 Task: Create a blank project BeaconTech with privacy Public and default view as List and in the team Taskers . Create three sections in the project as To-Do, Doing and Done
Action: Mouse moved to (77, 257)
Screenshot: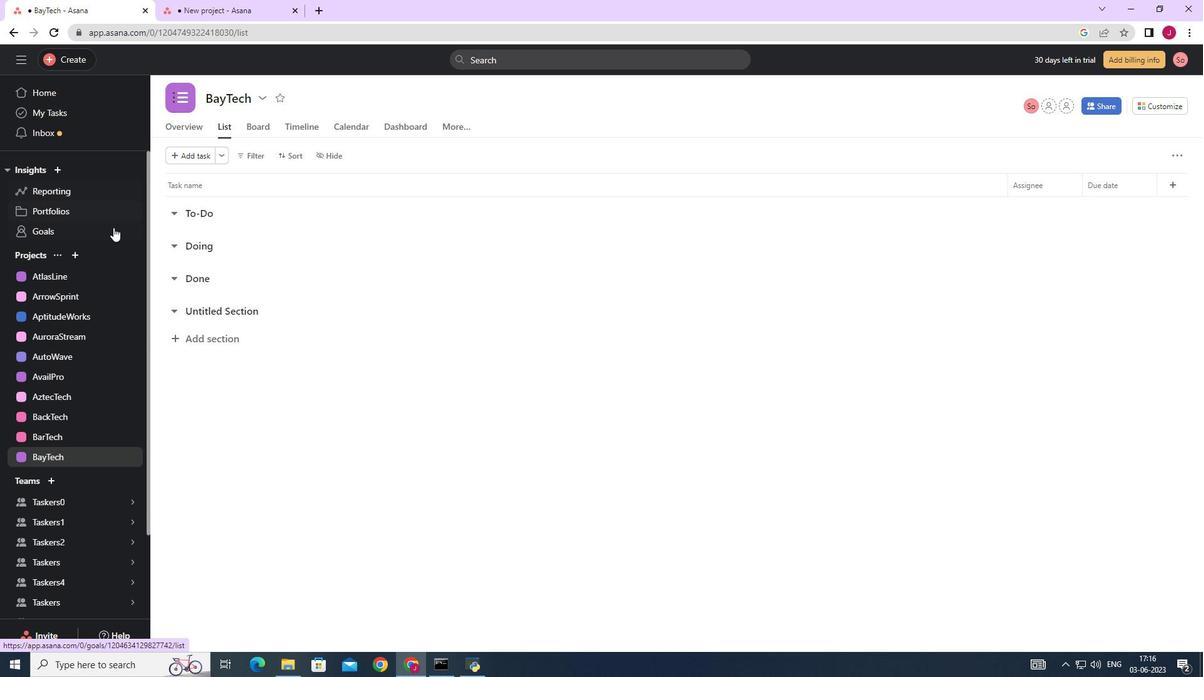 
Action: Mouse pressed left at (77, 257)
Screenshot: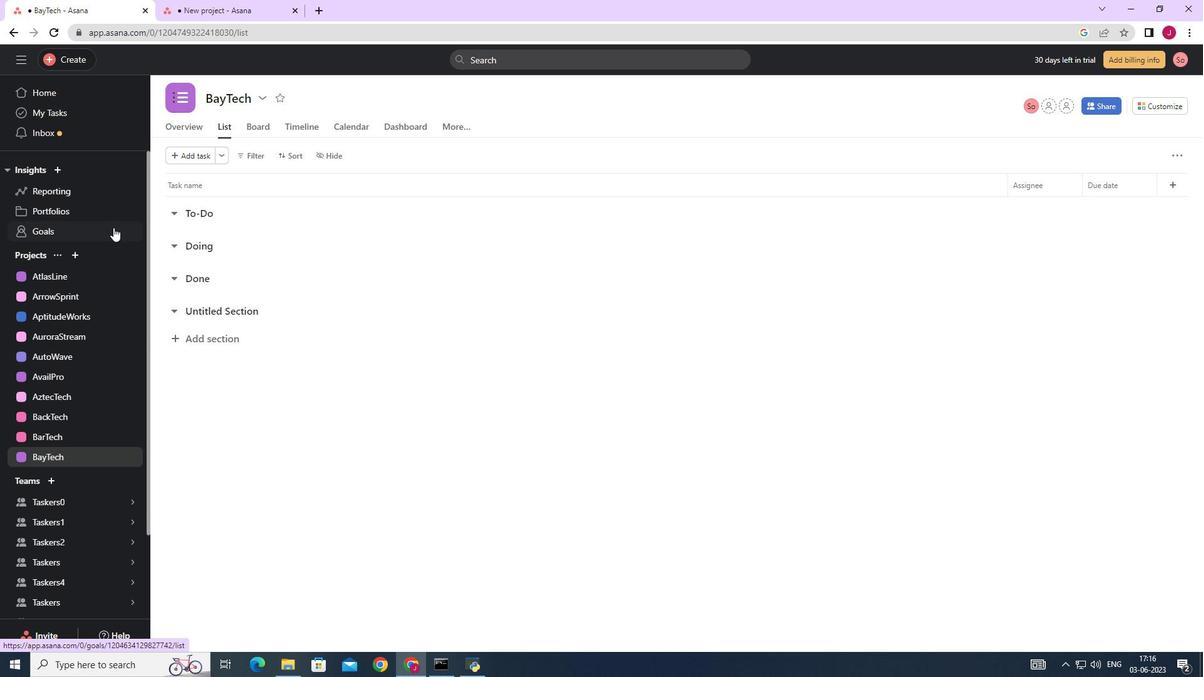 
Action: Mouse moved to (139, 278)
Screenshot: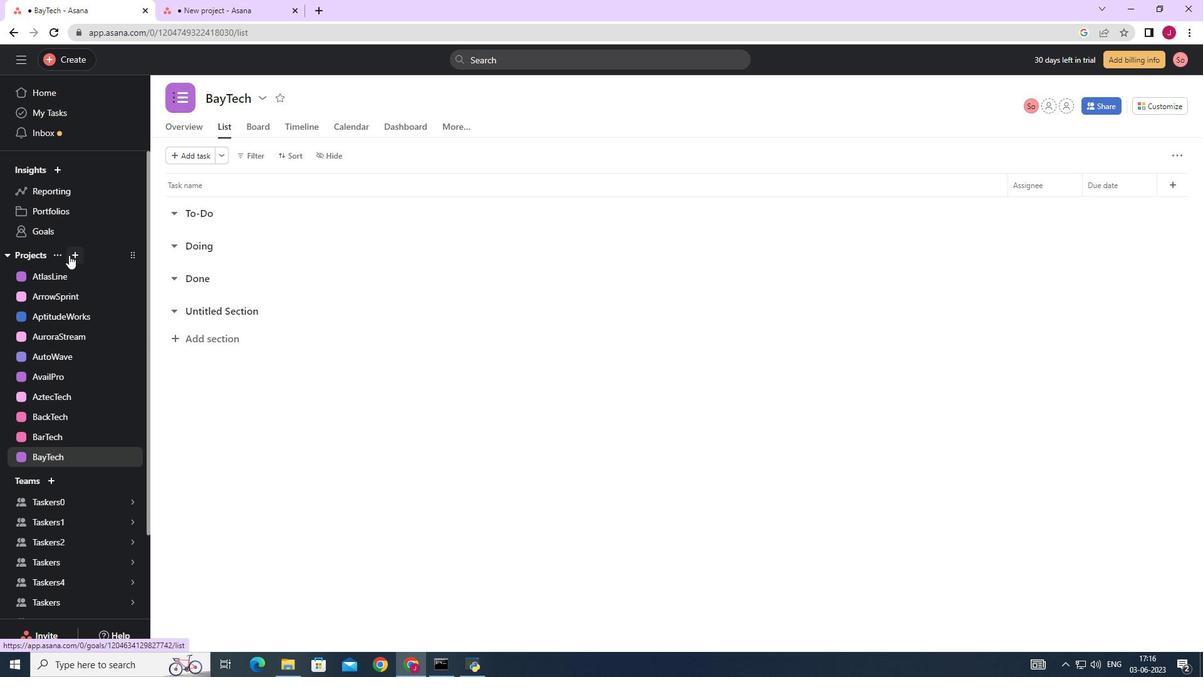 
Action: Mouse pressed left at (139, 278)
Screenshot: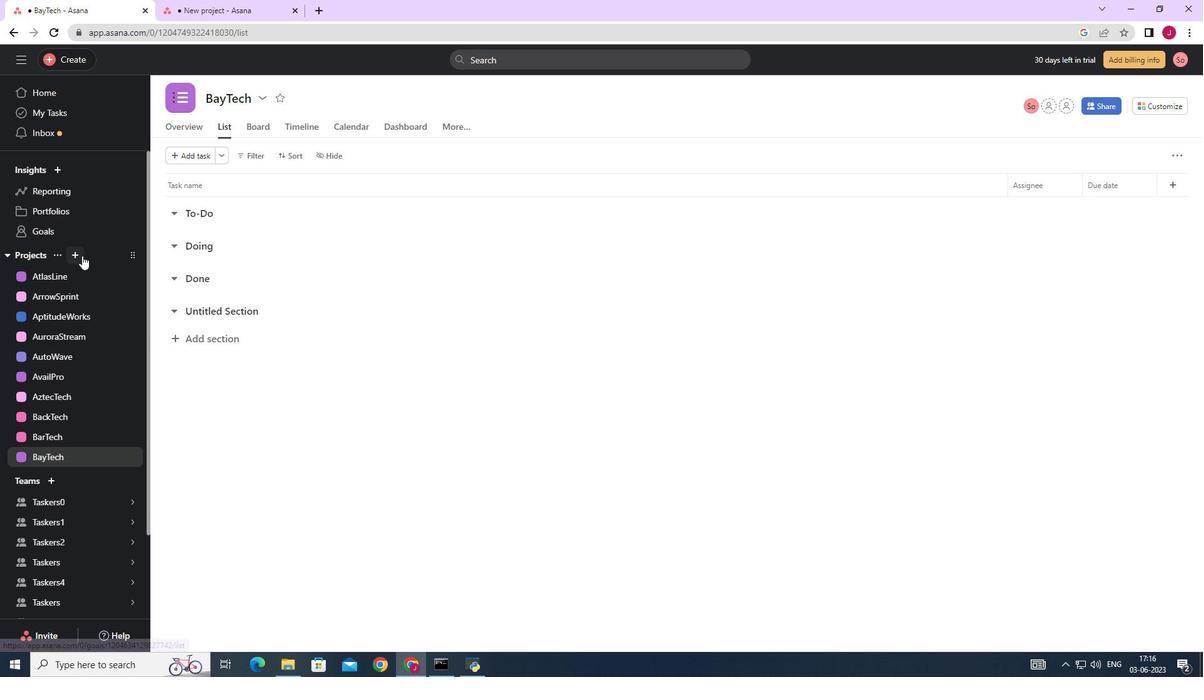 
Action: Mouse moved to (504, 251)
Screenshot: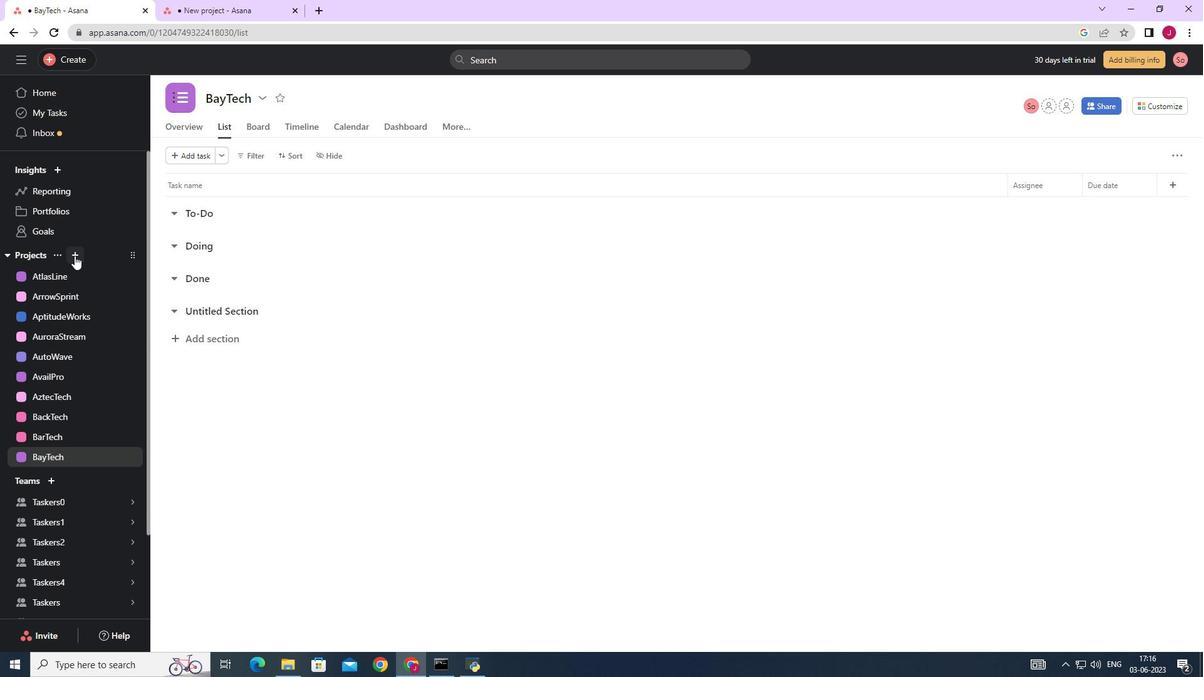 
Action: Mouse pressed left at (504, 251)
Screenshot: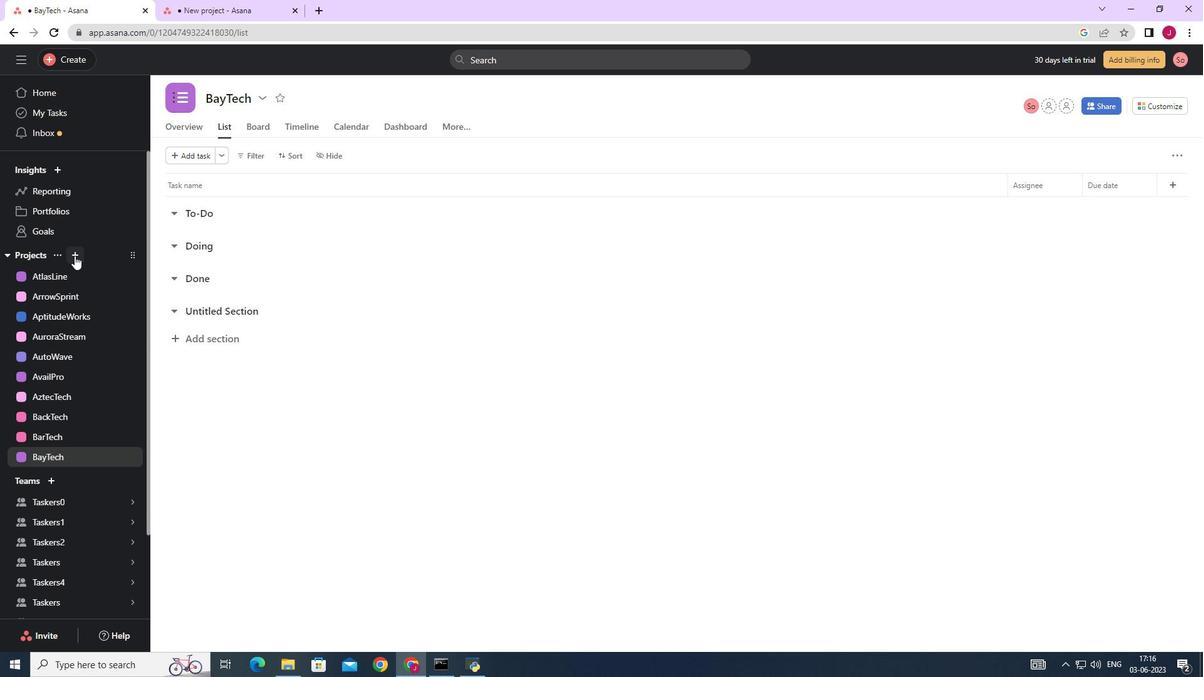 
Action: Mouse moved to (267, 160)
Screenshot: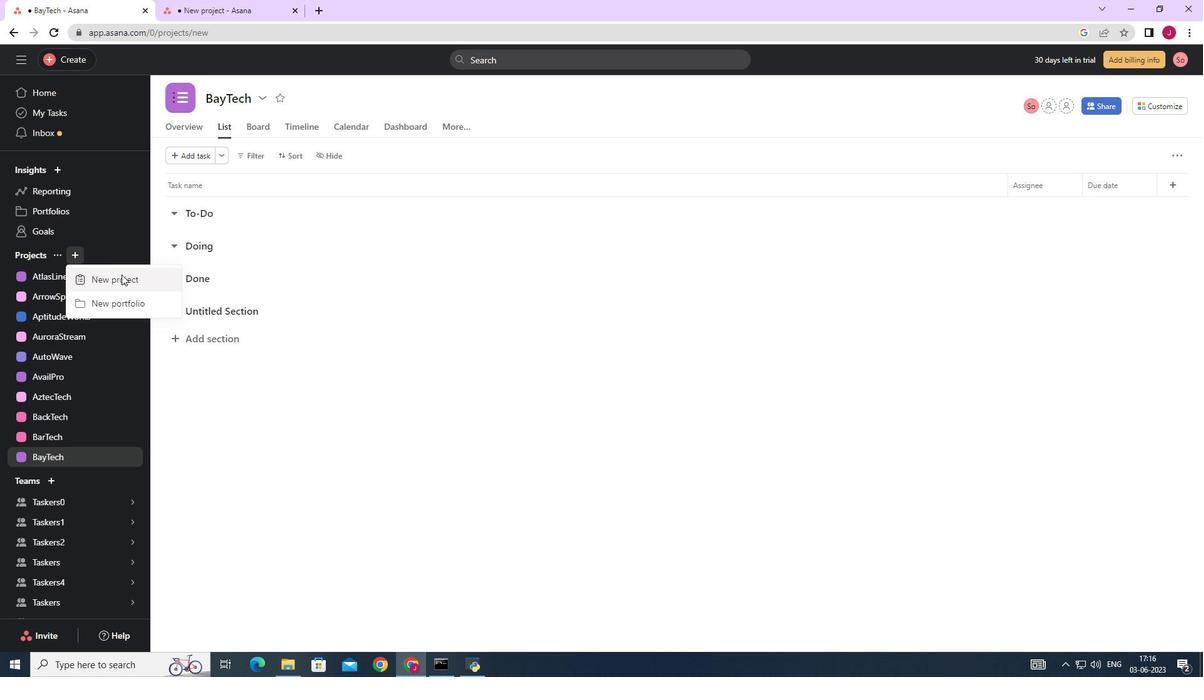 
Action: Key pressed <Key.caps_lock>B<Key.caps_lock>eacon<Key.caps_lock>R<Key.backspace><Key.caps_lock>tech
Screenshot: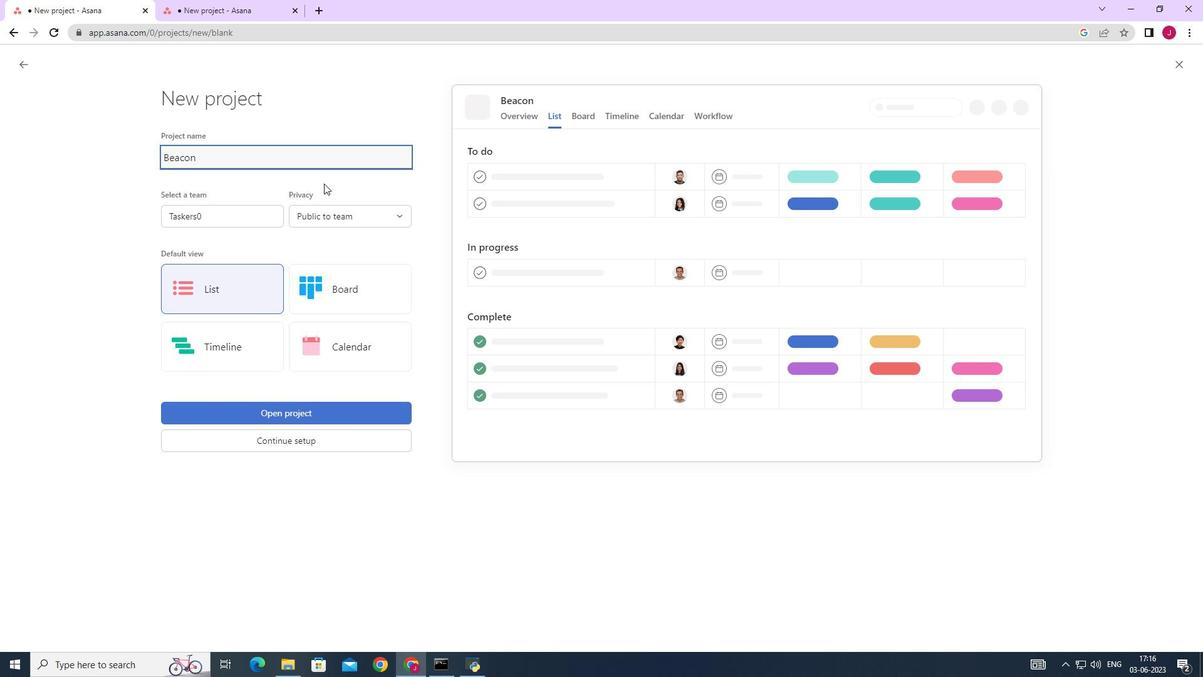 
Action: Mouse moved to (206, 215)
Screenshot: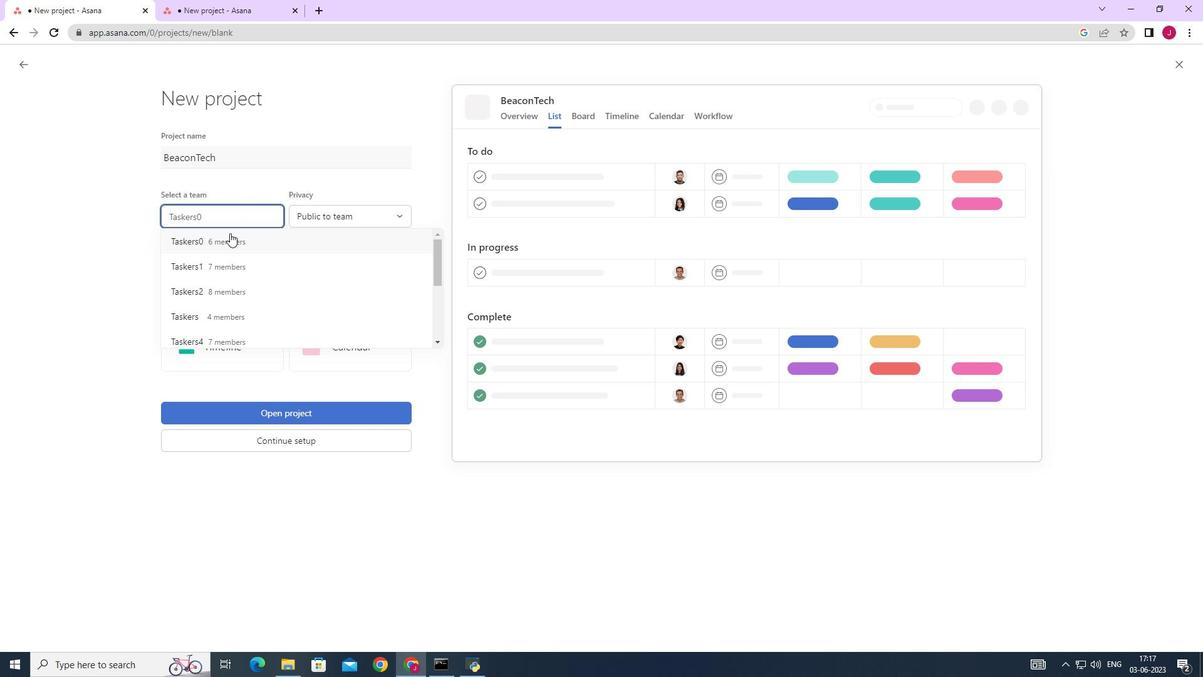 
Action: Mouse pressed left at (206, 215)
Screenshot: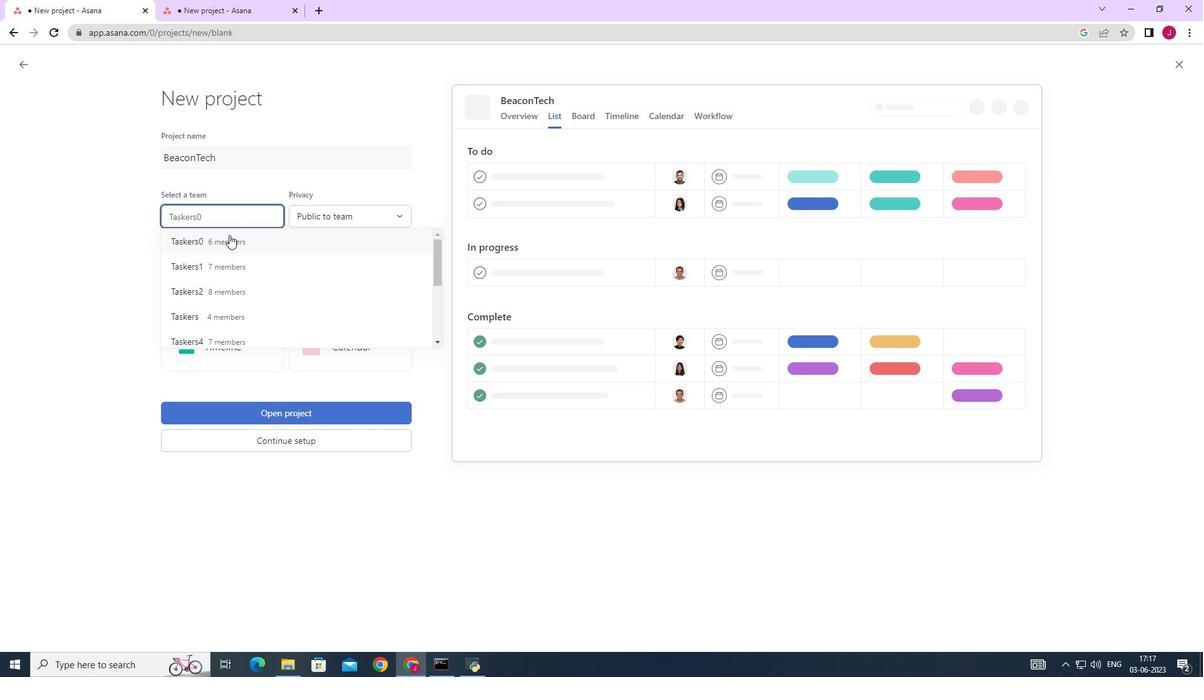 
Action: Mouse moved to (279, 305)
Screenshot: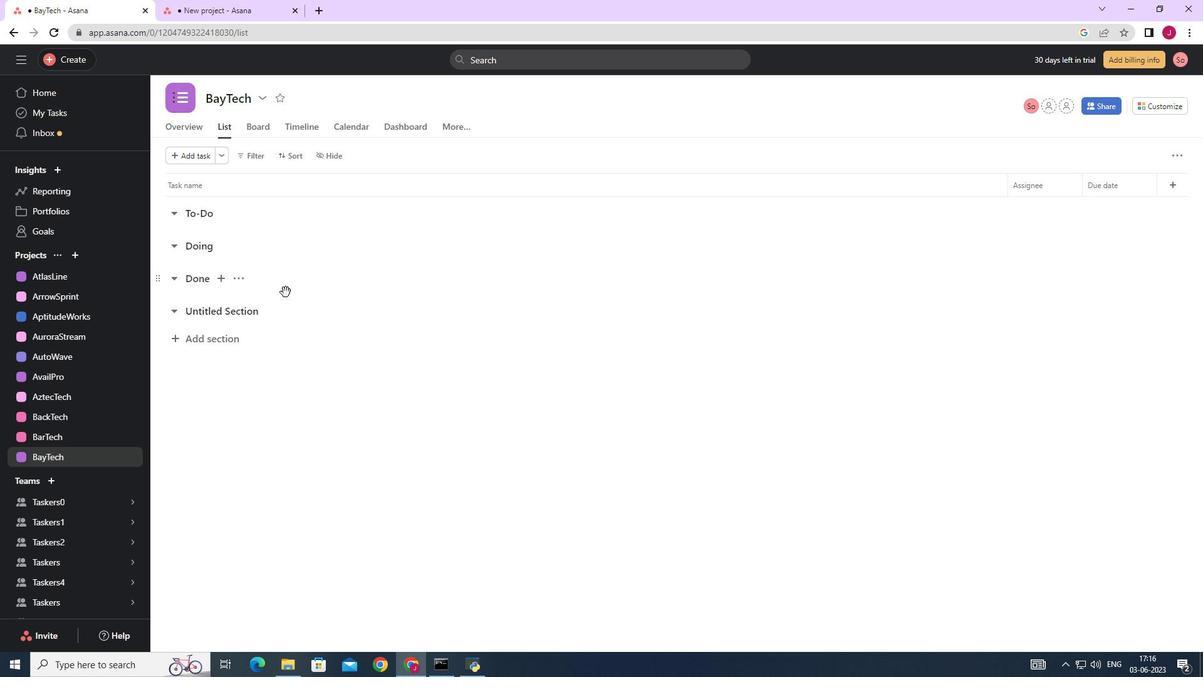 
Action: Mouse scrolled (279, 306) with delta (0, 0)
Screenshot: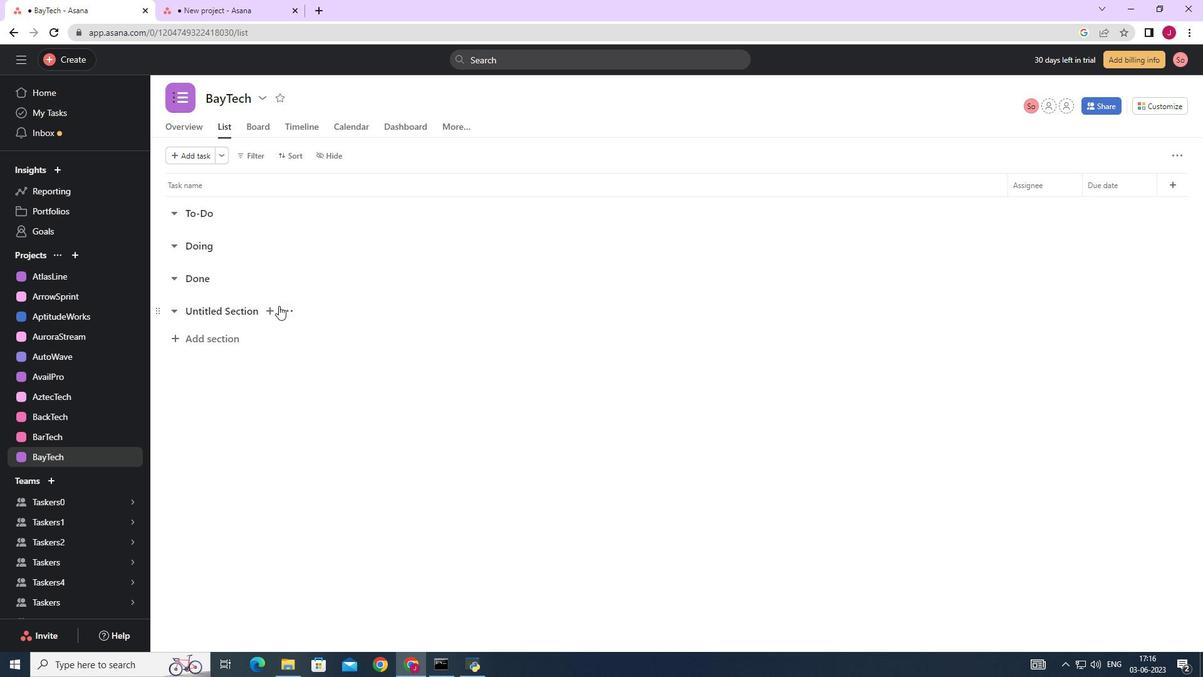 
Action: Mouse scrolled (279, 306) with delta (0, 0)
Screenshot: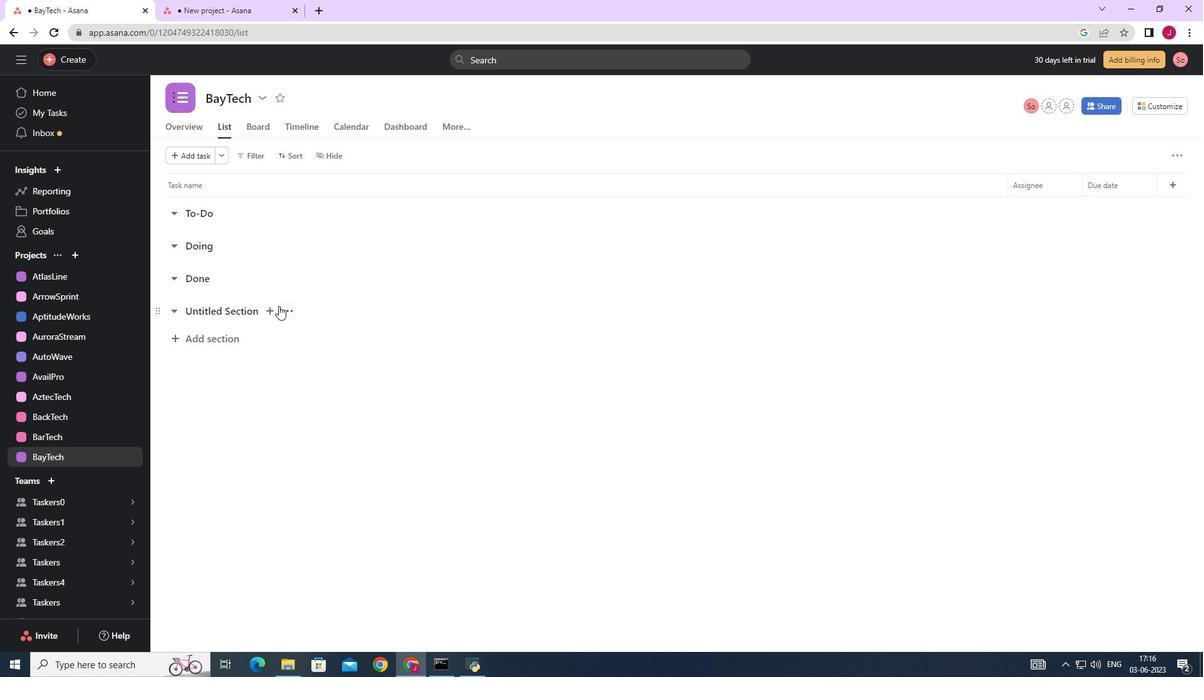 
Action: Mouse moved to (84, 255)
Screenshot: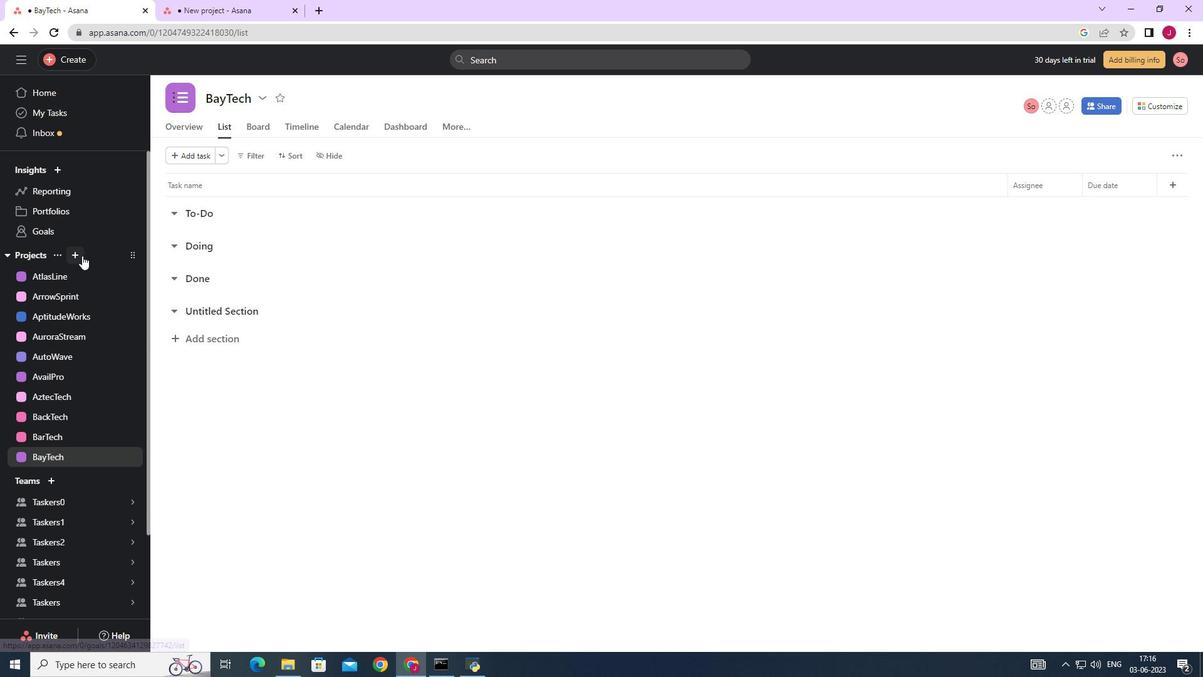 
Action: Mouse pressed left at (84, 255)
Screenshot: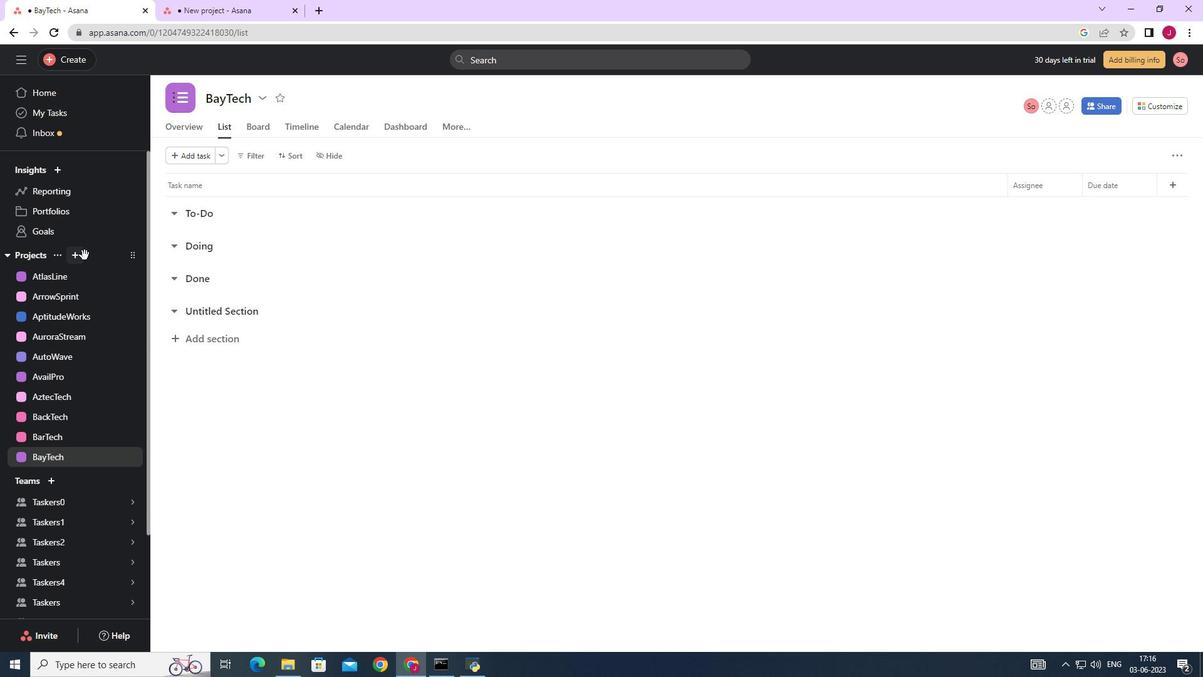 
Action: Mouse moved to (74, 255)
Screenshot: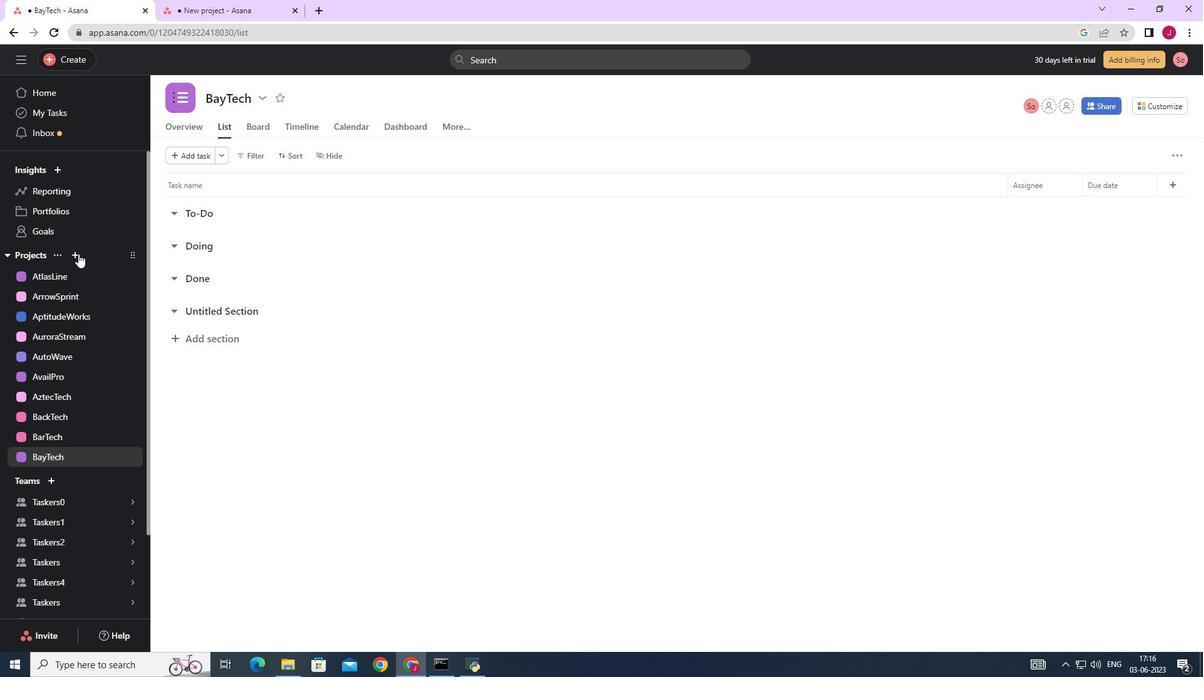 
Action: Mouse pressed left at (74, 255)
Screenshot: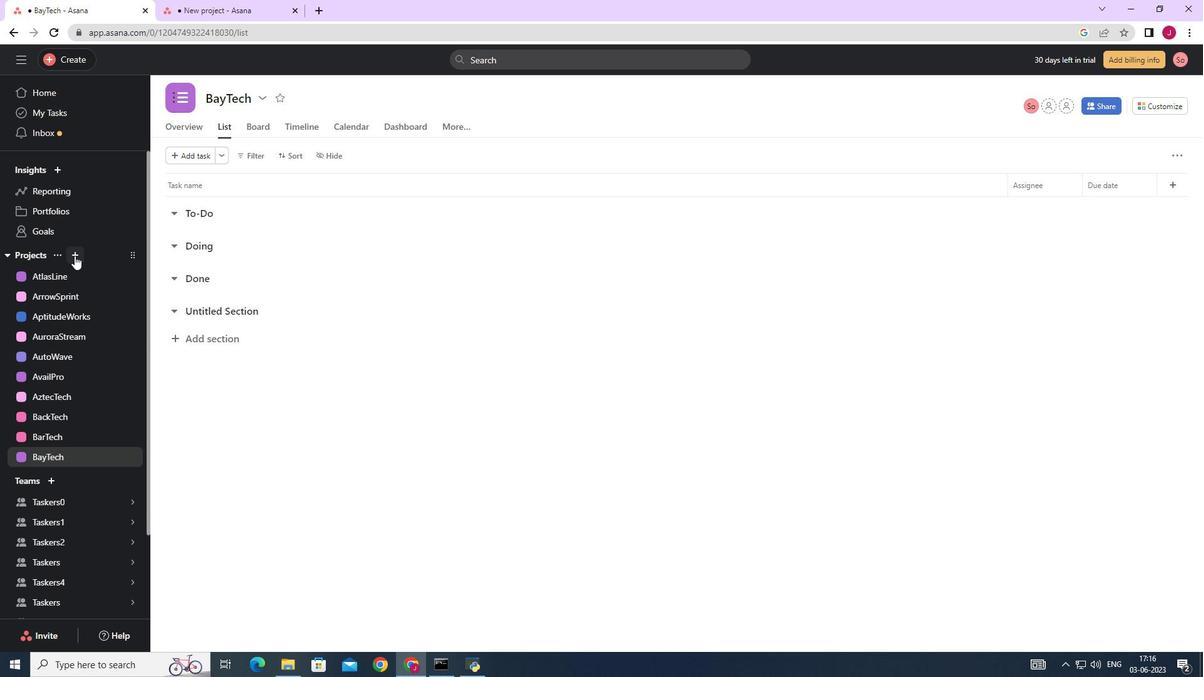 
Action: Mouse moved to (129, 277)
Screenshot: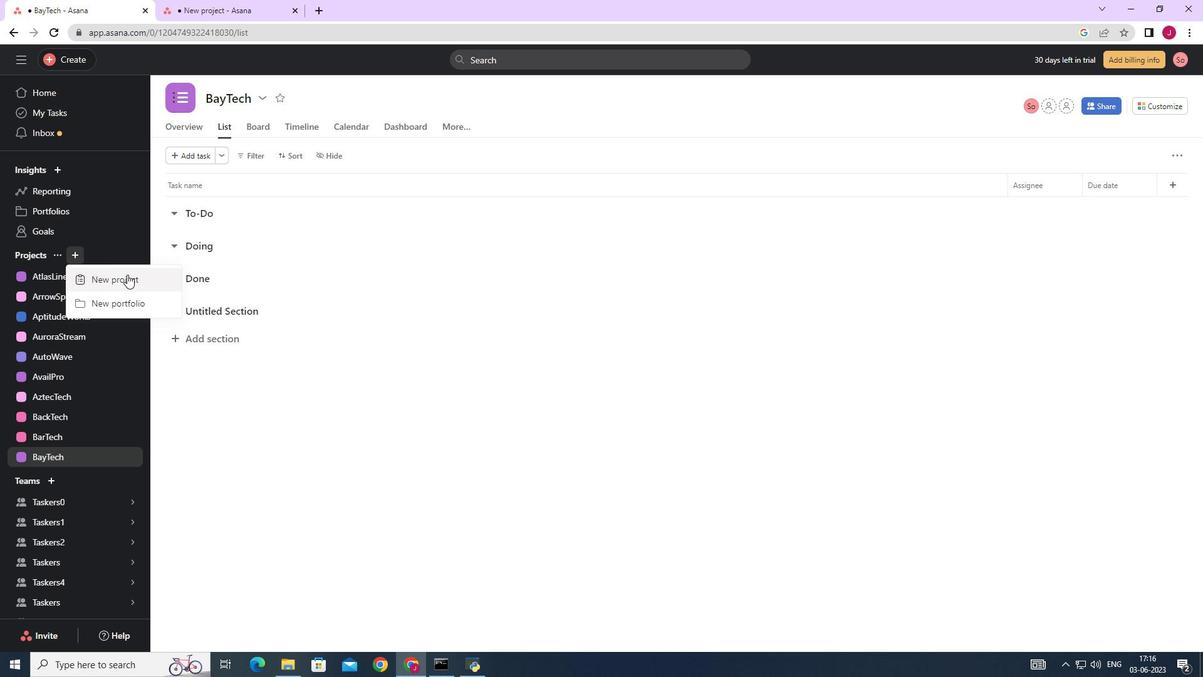 
Action: Mouse pressed left at (129, 277)
Screenshot: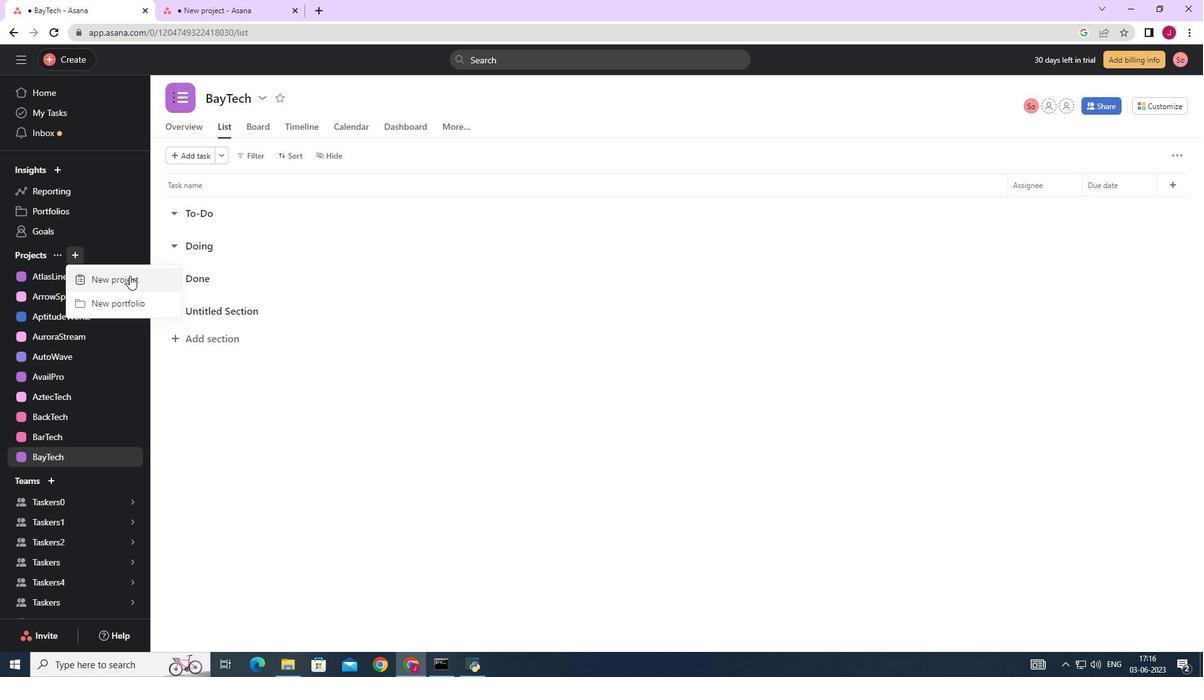 
Action: Mouse moved to (499, 256)
Screenshot: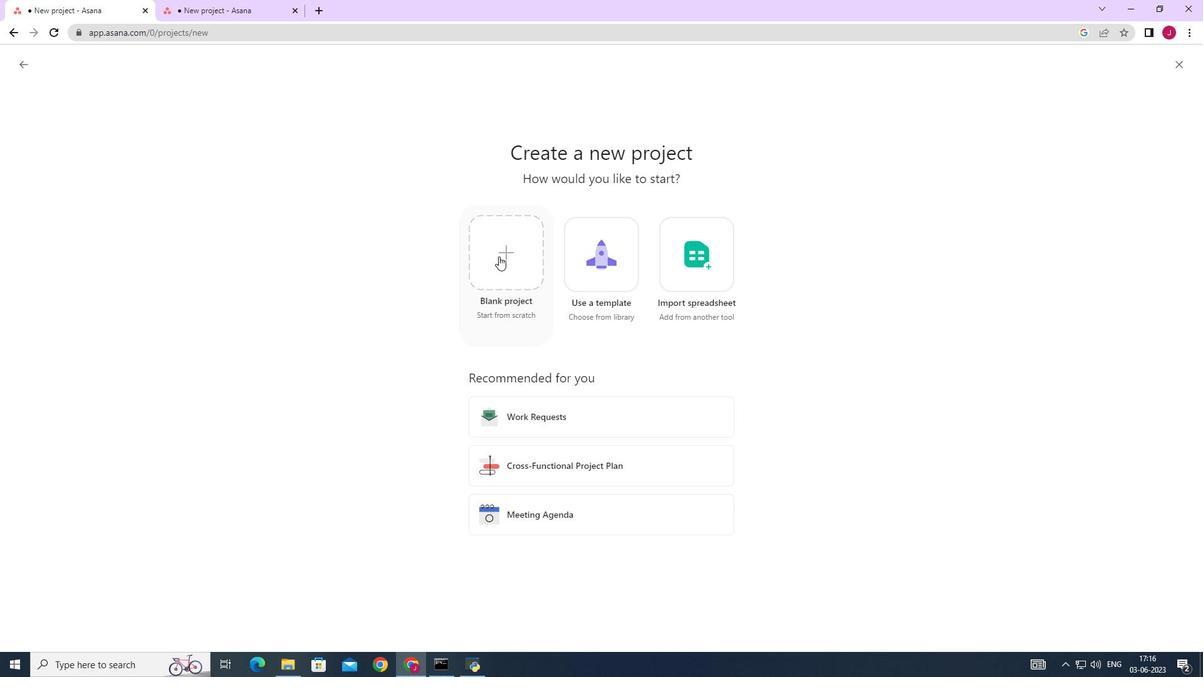 
Action: Mouse pressed left at (499, 256)
Screenshot: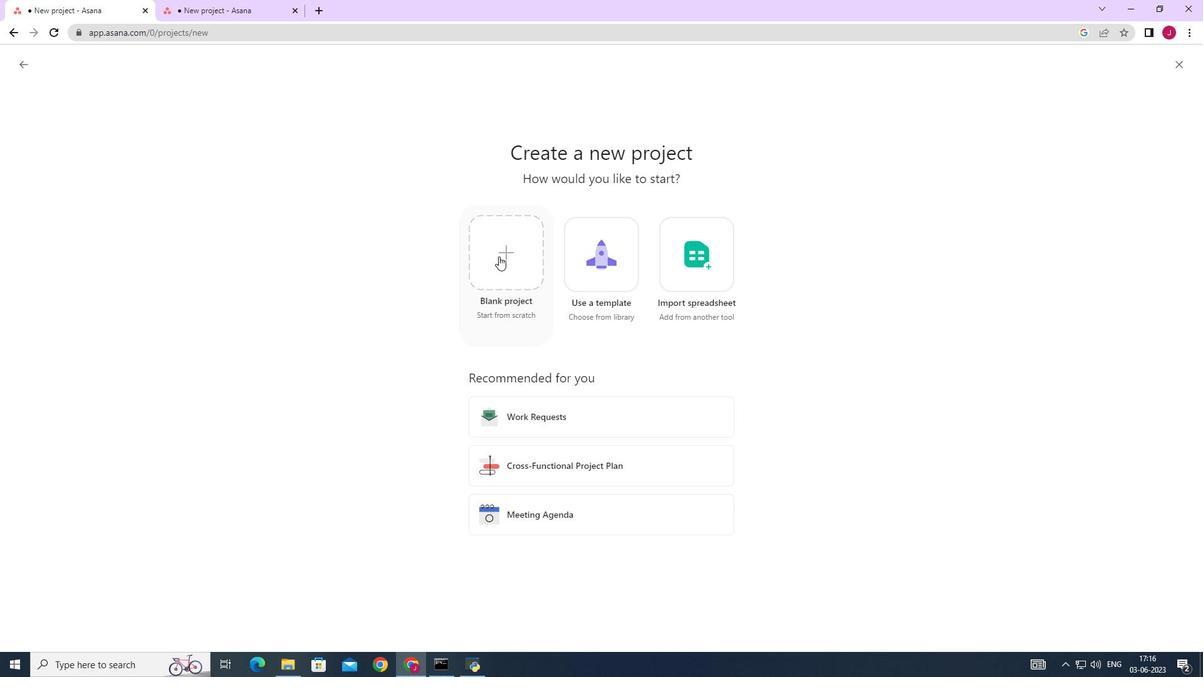 
Action: Mouse moved to (324, 183)
Screenshot: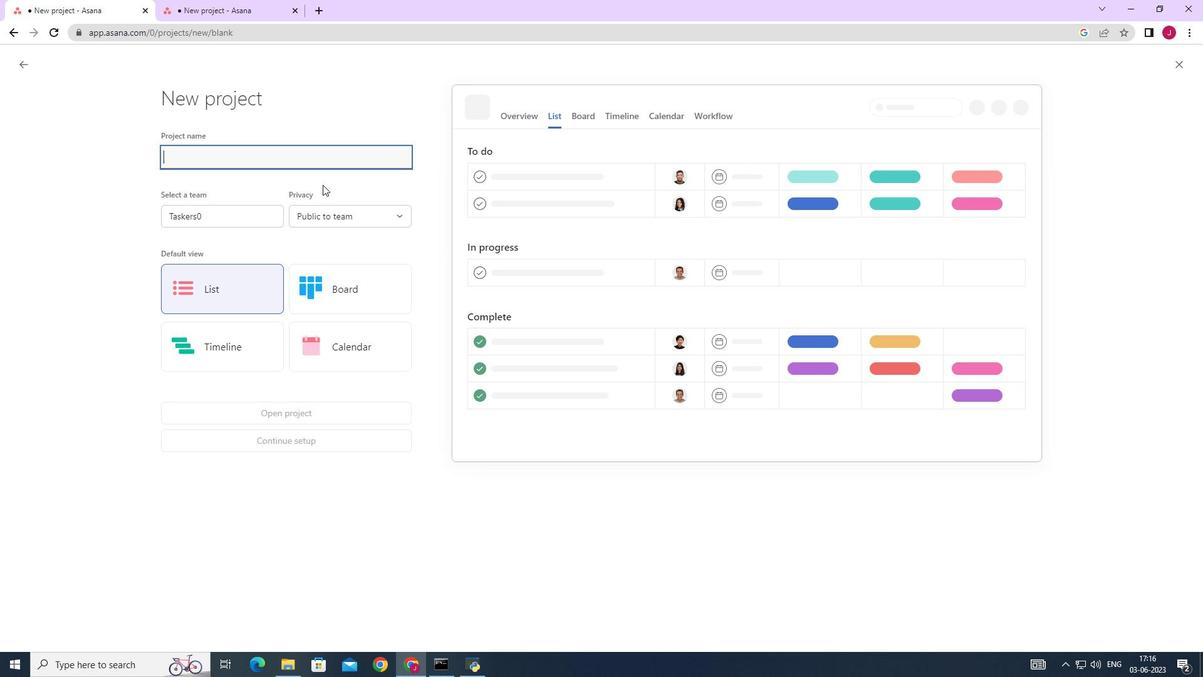 
Action: Key pressed <Key.caps_lock>B<Key.caps_lock>eacont<Key.backspace><Key.caps_lock>T<Key.caps_lock>ech
Screenshot: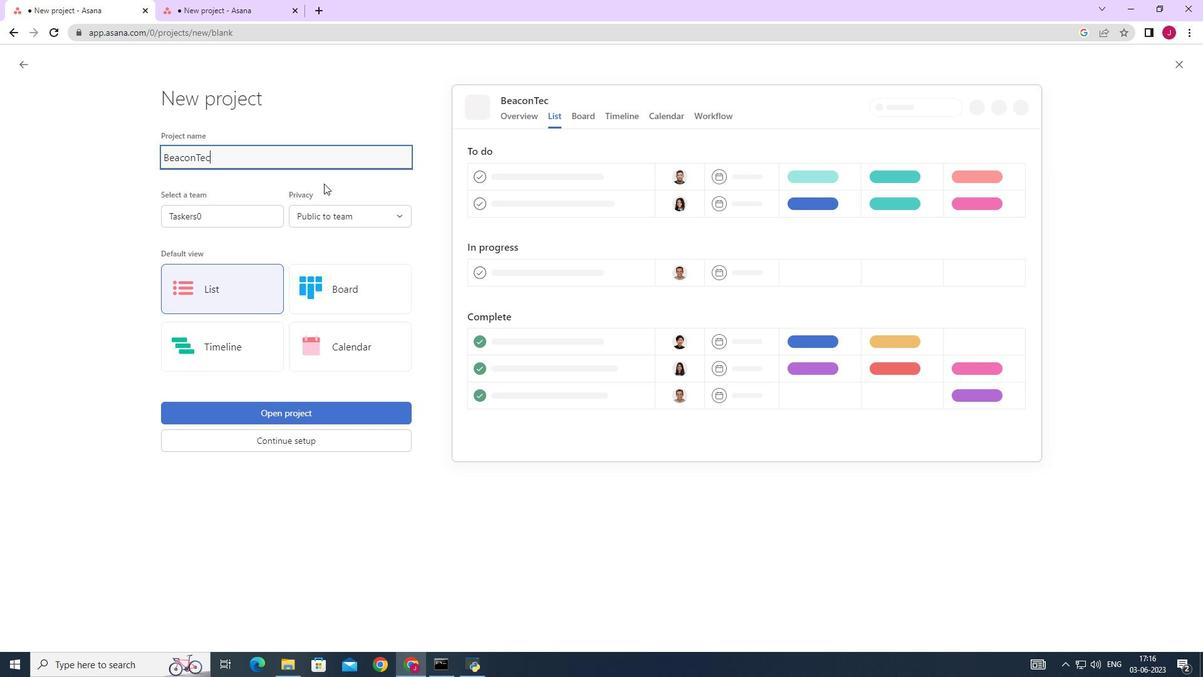 
Action: Mouse moved to (250, 213)
Screenshot: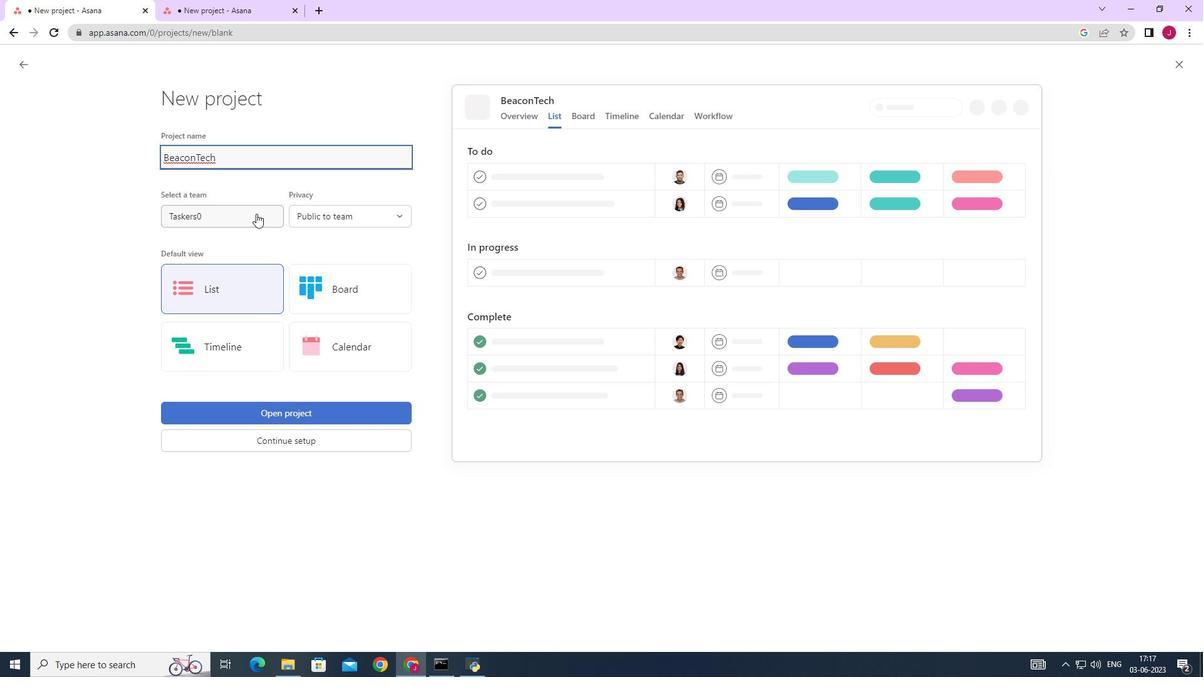 
Action: Mouse pressed left at (250, 213)
Screenshot: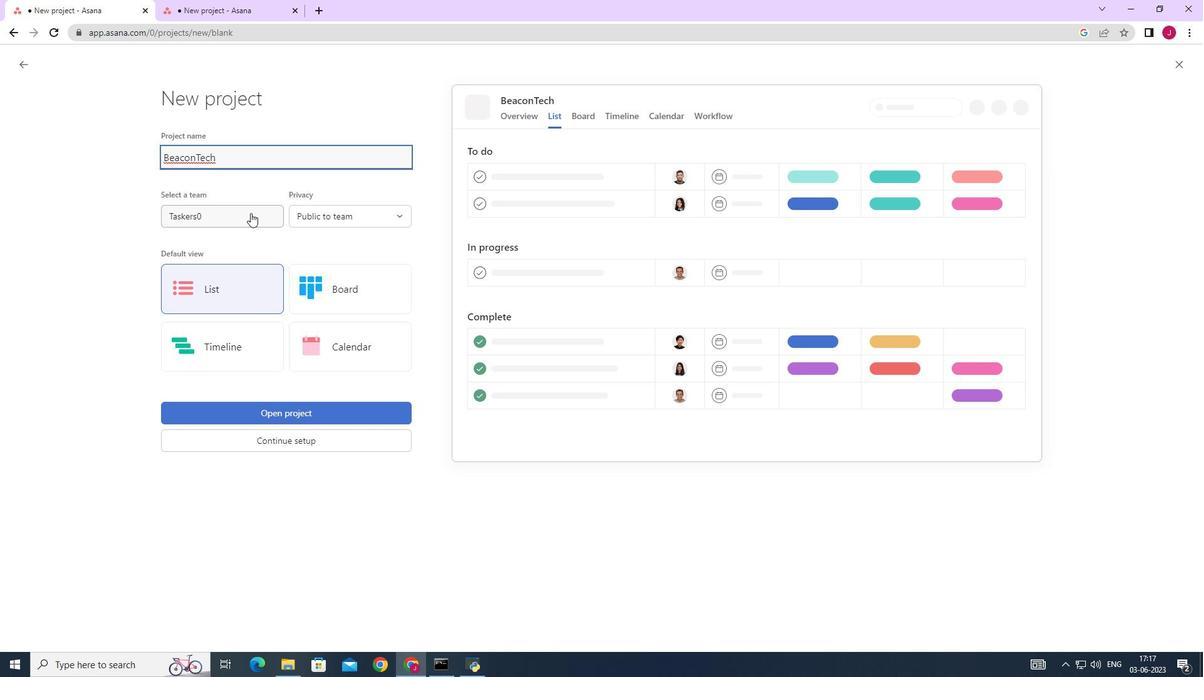 
Action: Mouse moved to (232, 241)
Screenshot: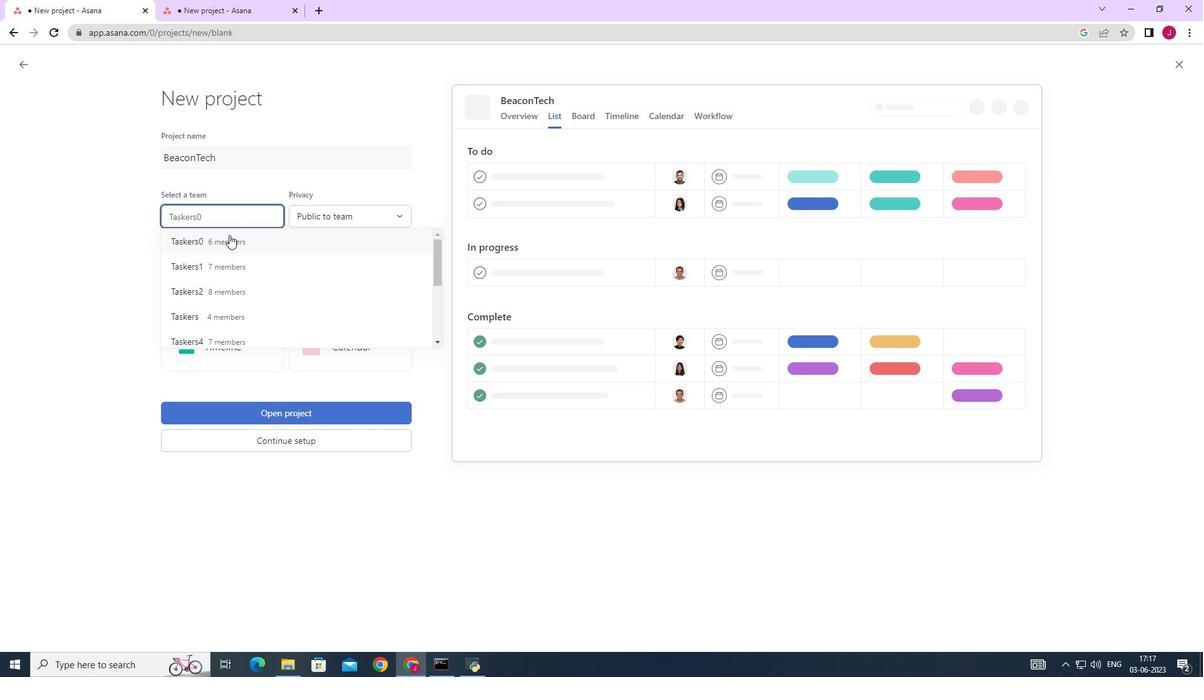 
Action: Mouse pressed left at (232, 241)
Screenshot: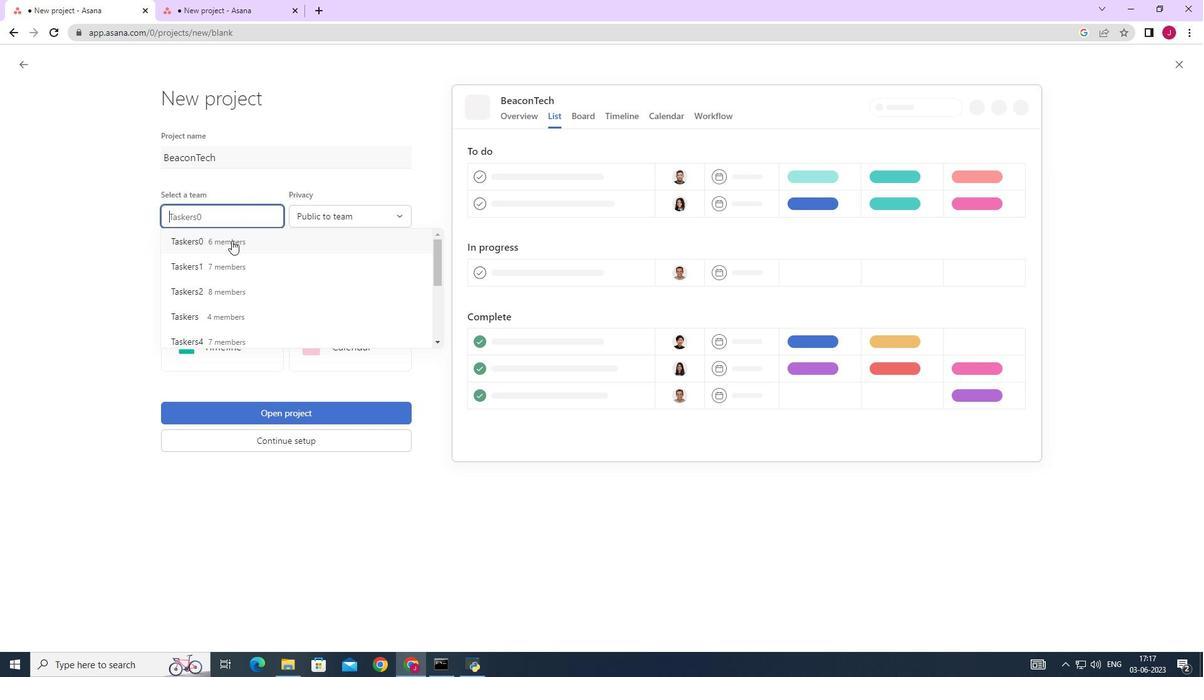 
Action: Mouse moved to (323, 218)
Screenshot: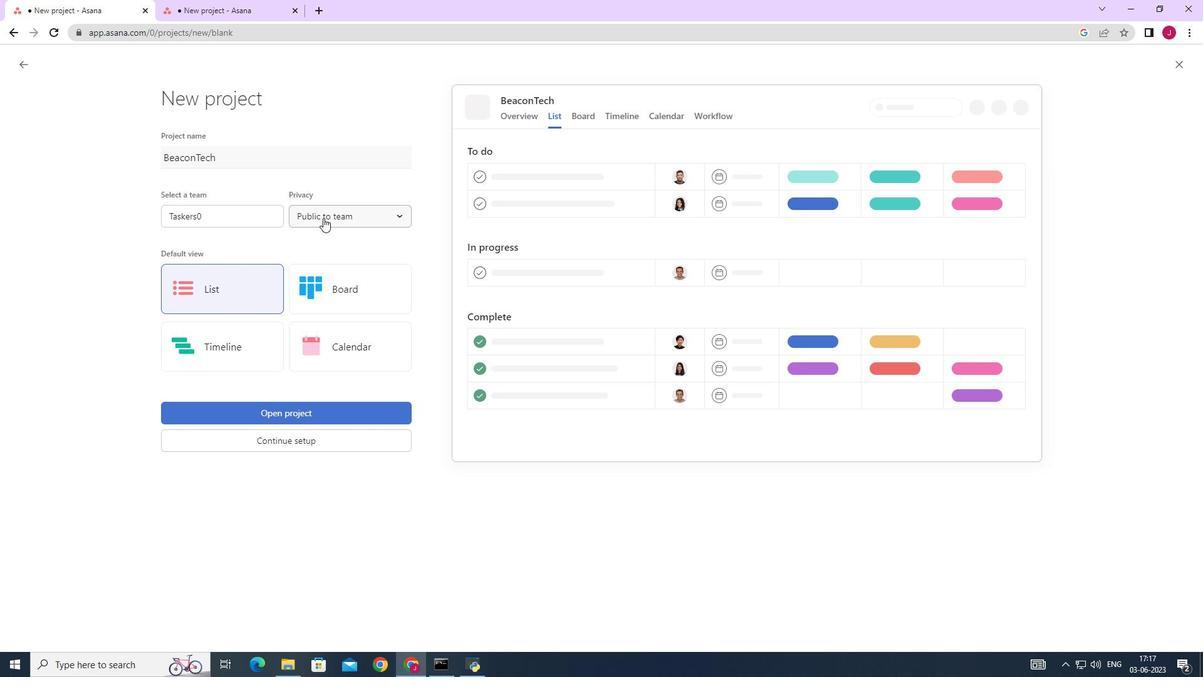 
Action: Mouse pressed left at (323, 218)
Screenshot: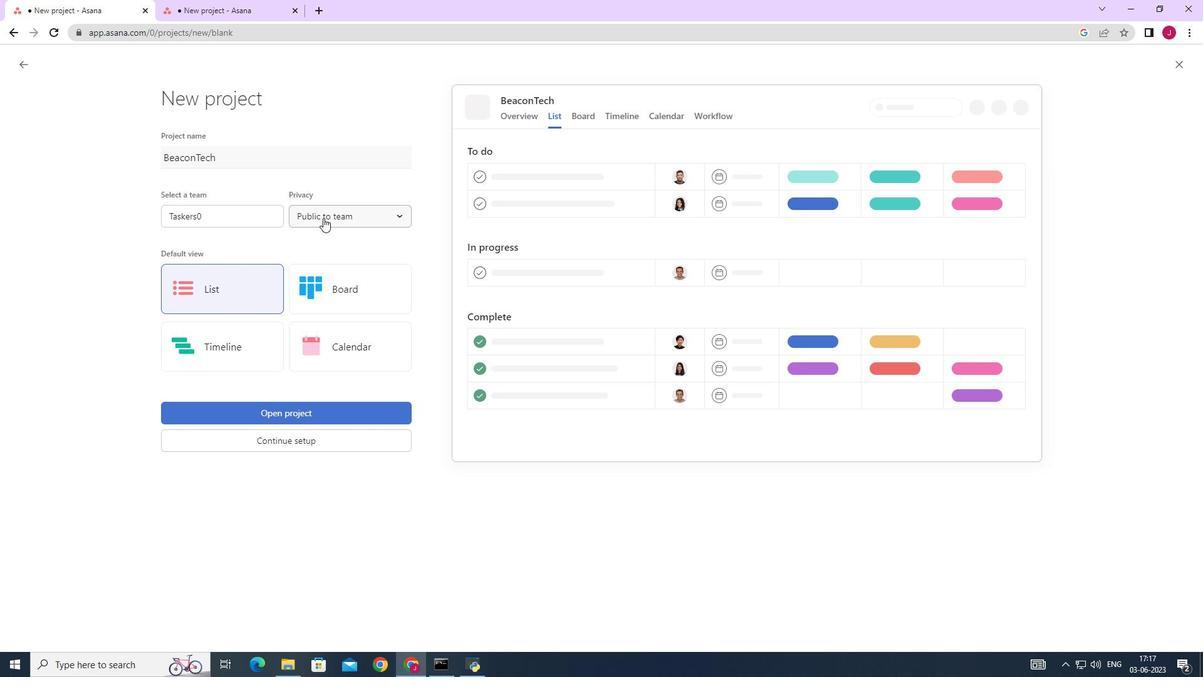 
Action: Mouse moved to (338, 240)
Screenshot: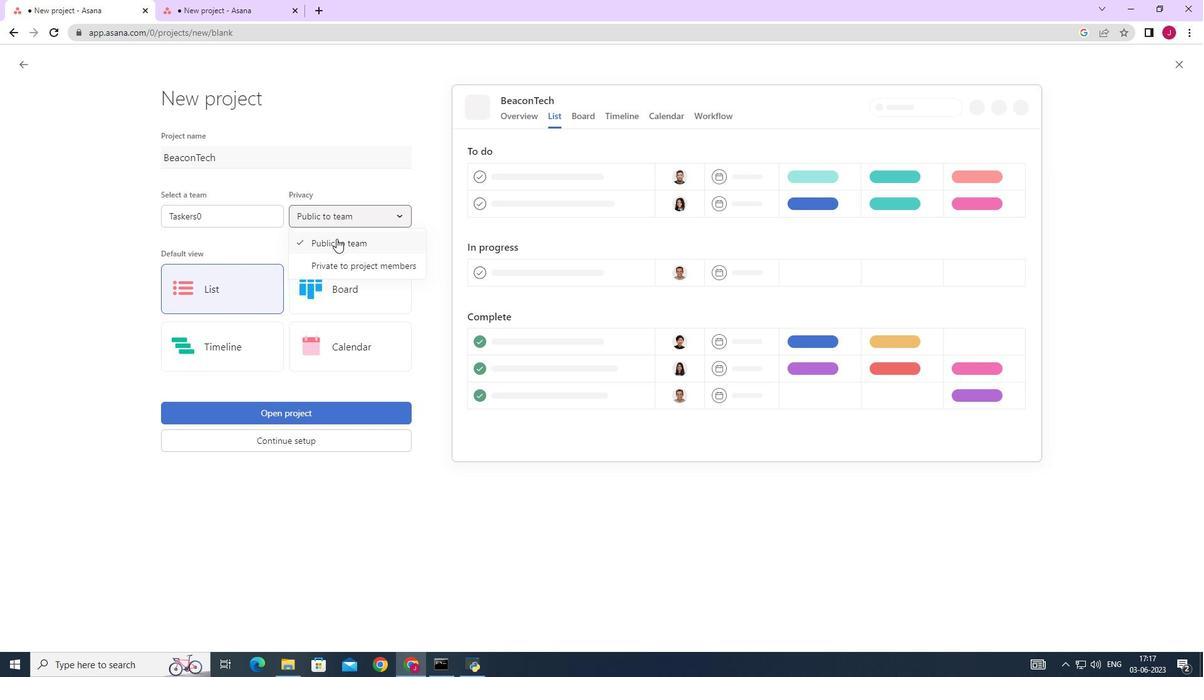 
Action: Mouse pressed left at (338, 240)
Screenshot: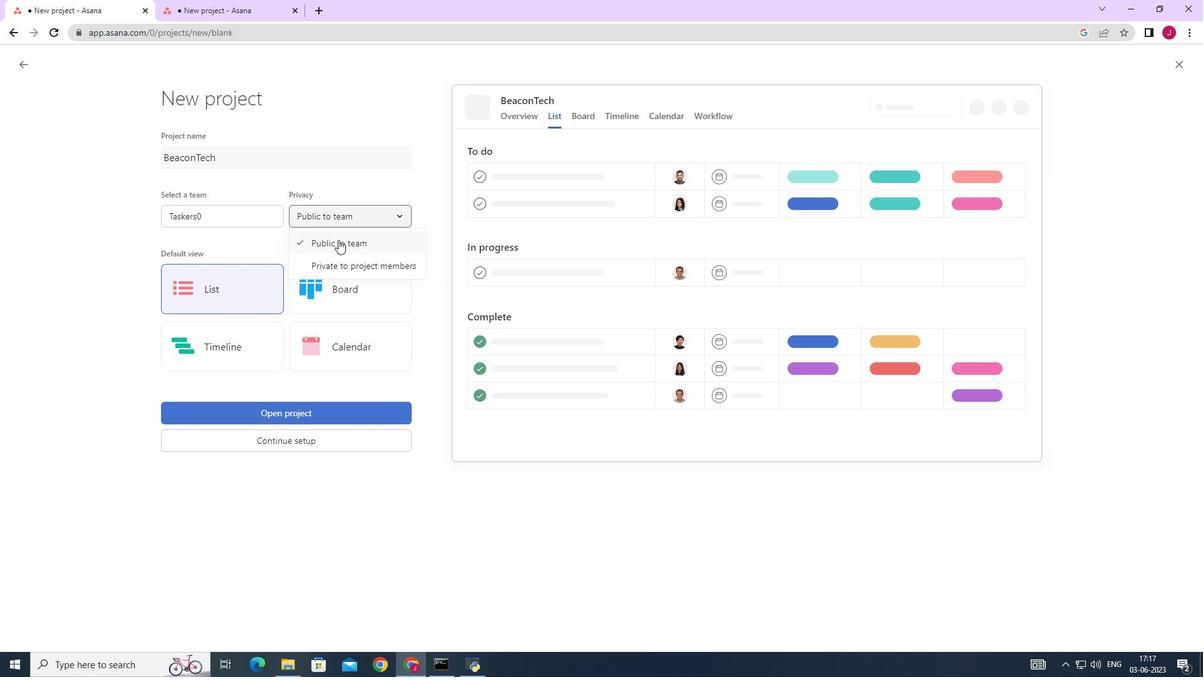 
Action: Mouse moved to (218, 292)
Screenshot: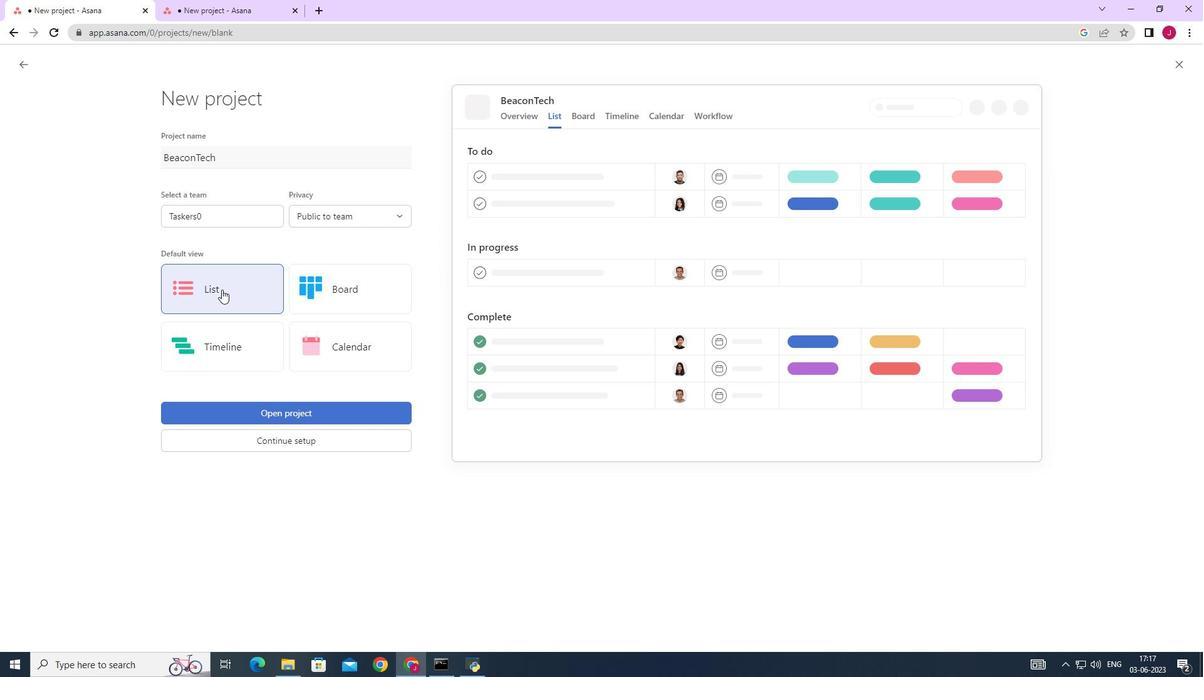 
Action: Mouse pressed left at (218, 292)
Screenshot: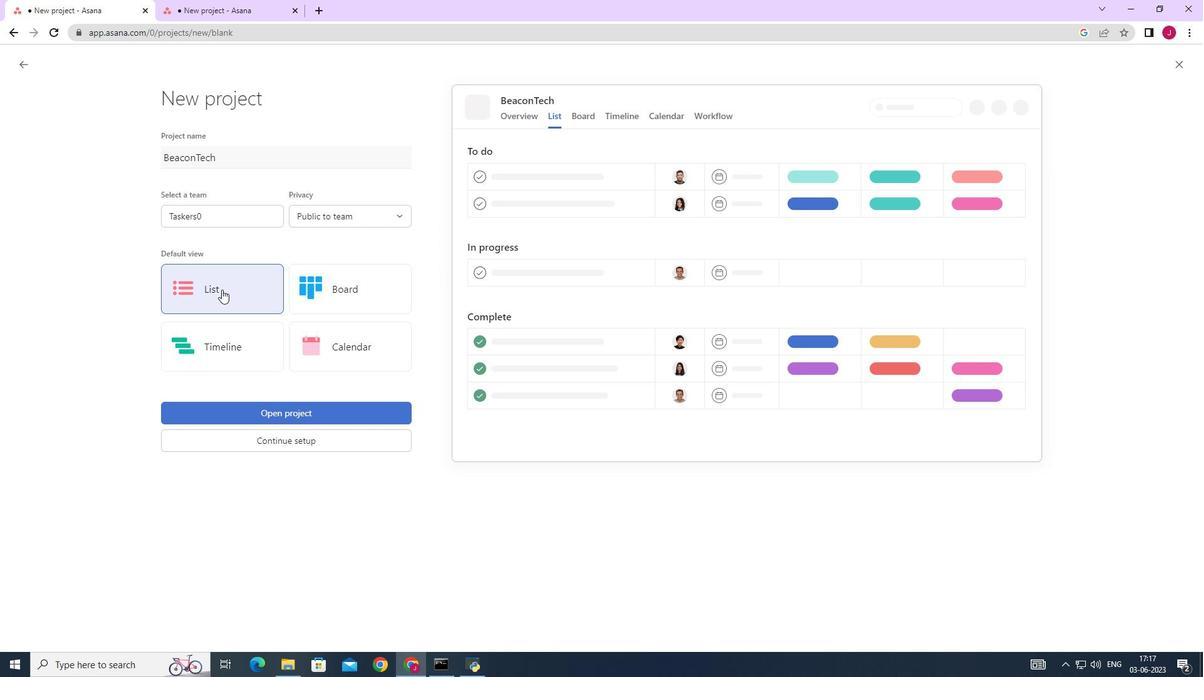 
Action: Mouse moved to (304, 413)
Screenshot: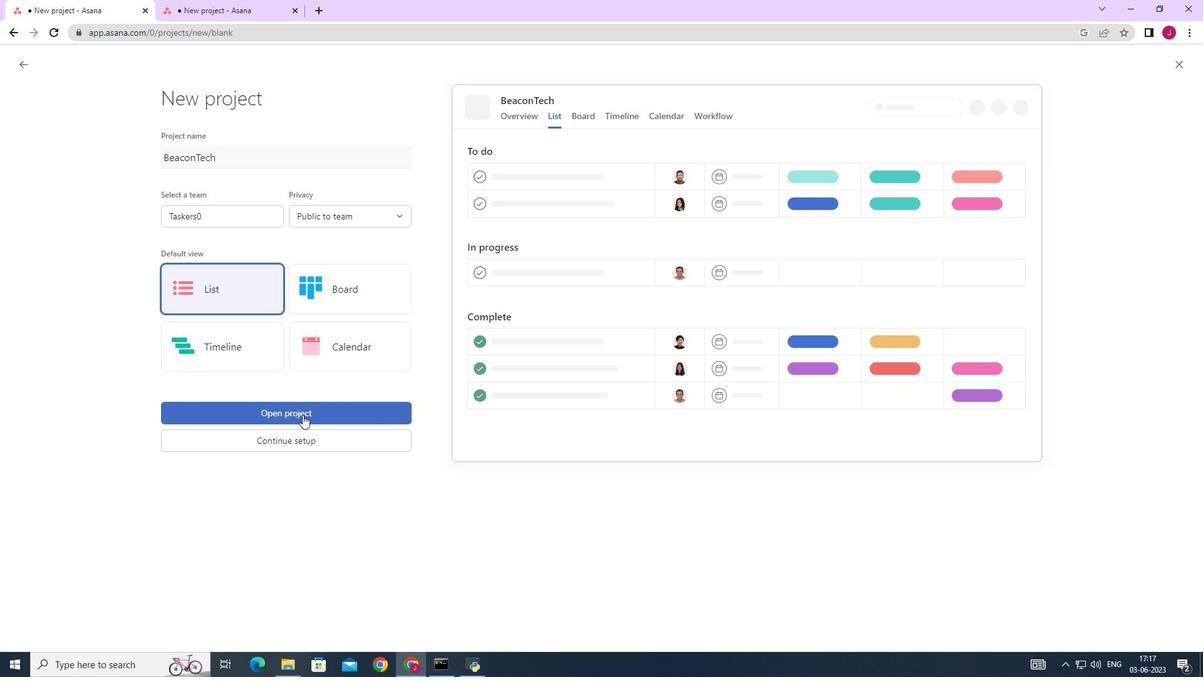 
Action: Mouse pressed left at (304, 413)
Screenshot: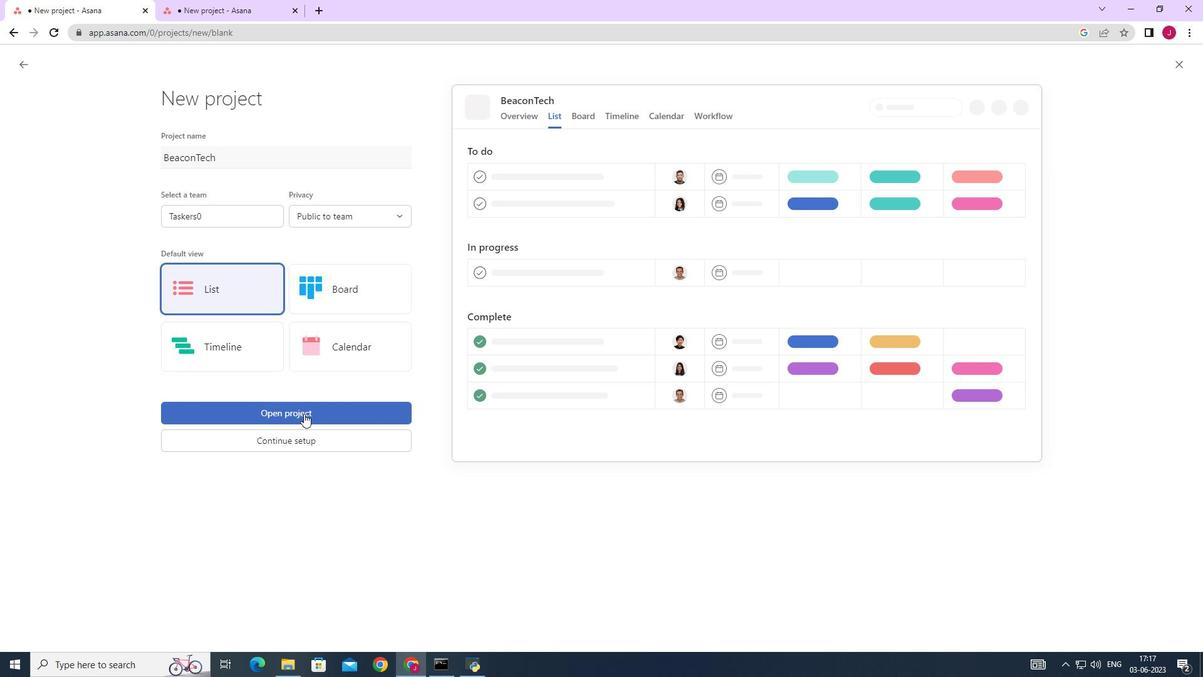 
Action: Mouse moved to (227, 272)
Screenshot: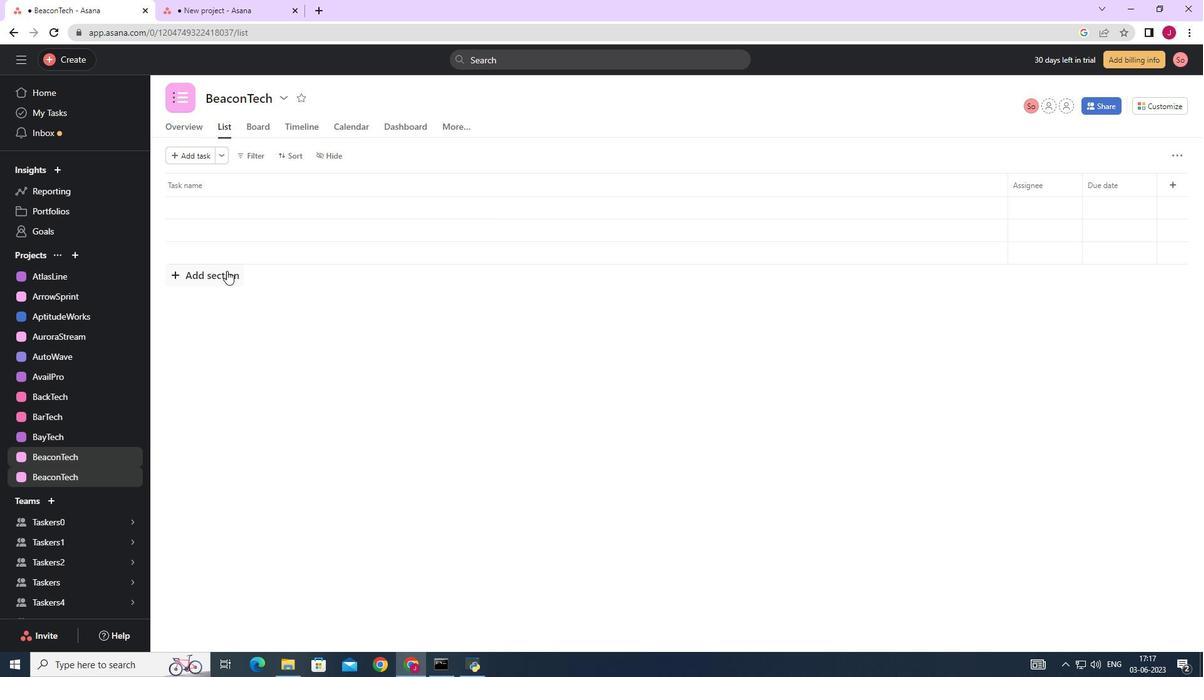 
Action: Mouse pressed left at (227, 272)
Screenshot: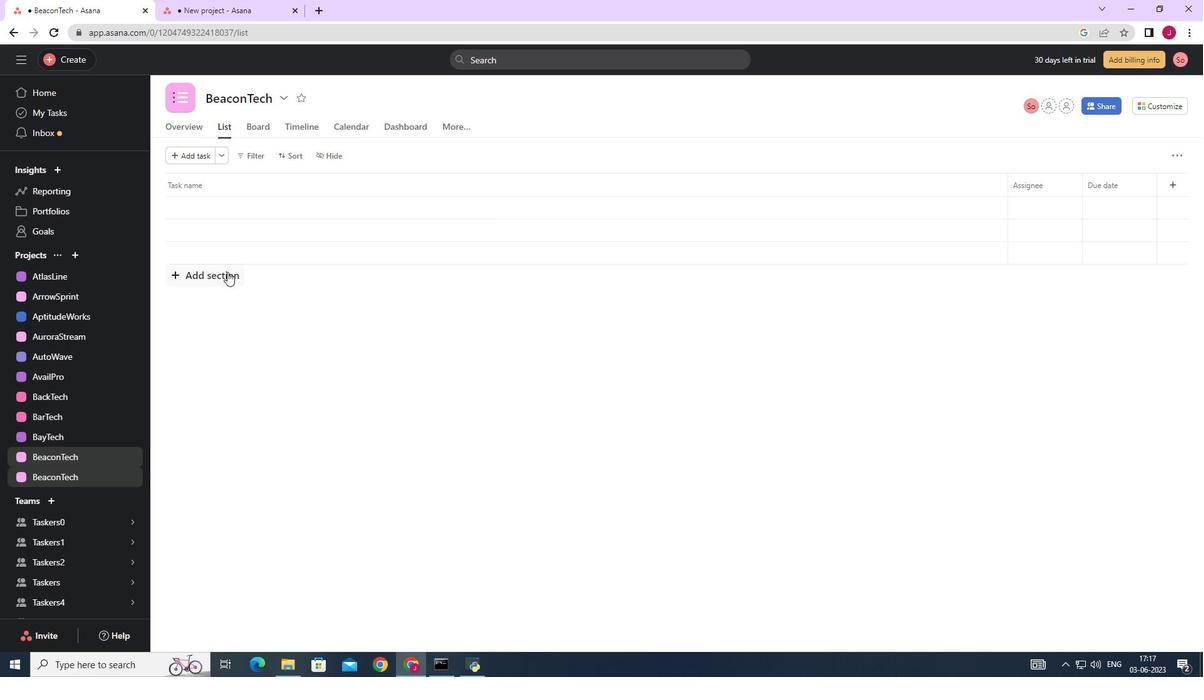 
Action: Mouse moved to (241, 216)
Screenshot: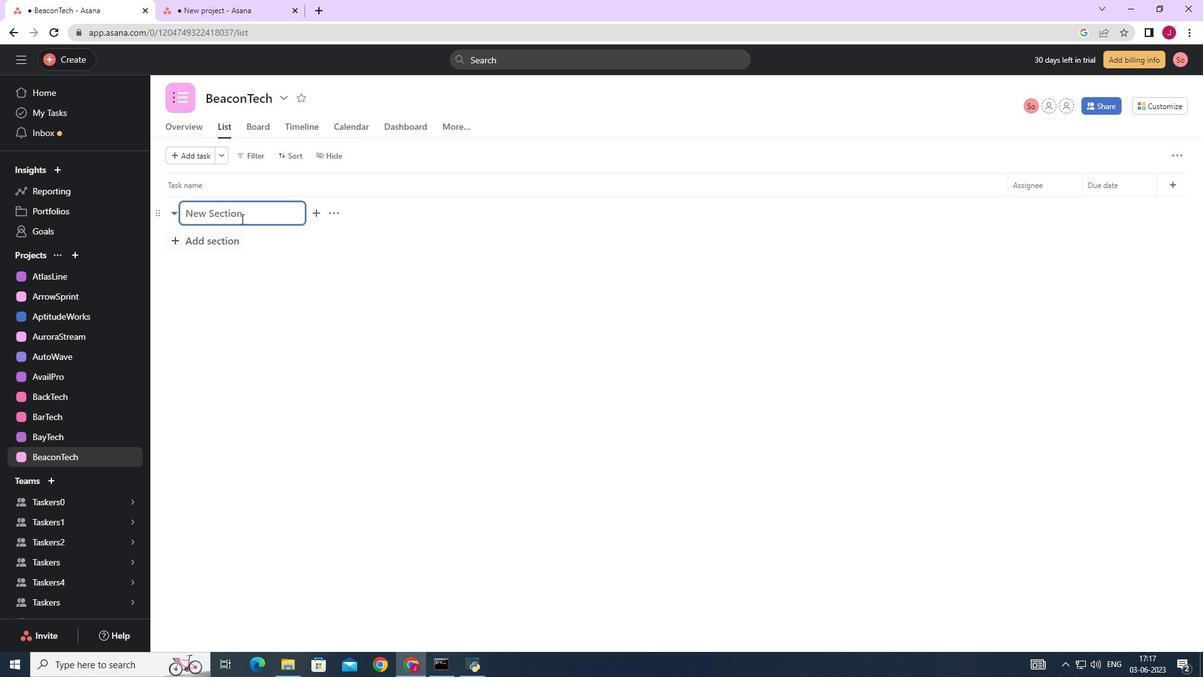 
Action: Key pressed <Key.caps_lock>T<Key.caps_lock>o<Key.caps_lock>-<Key.caps_lock><Key.caps_lock>D<Key.caps_lock>o
Screenshot: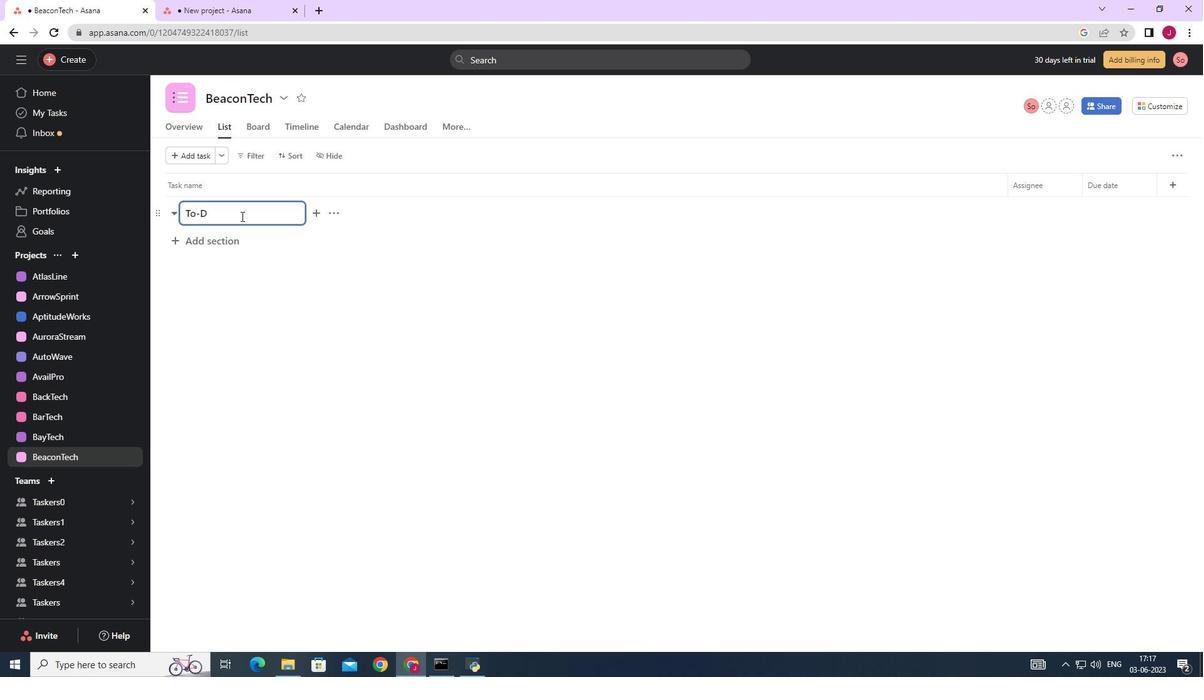 
Action: Mouse moved to (210, 242)
Screenshot: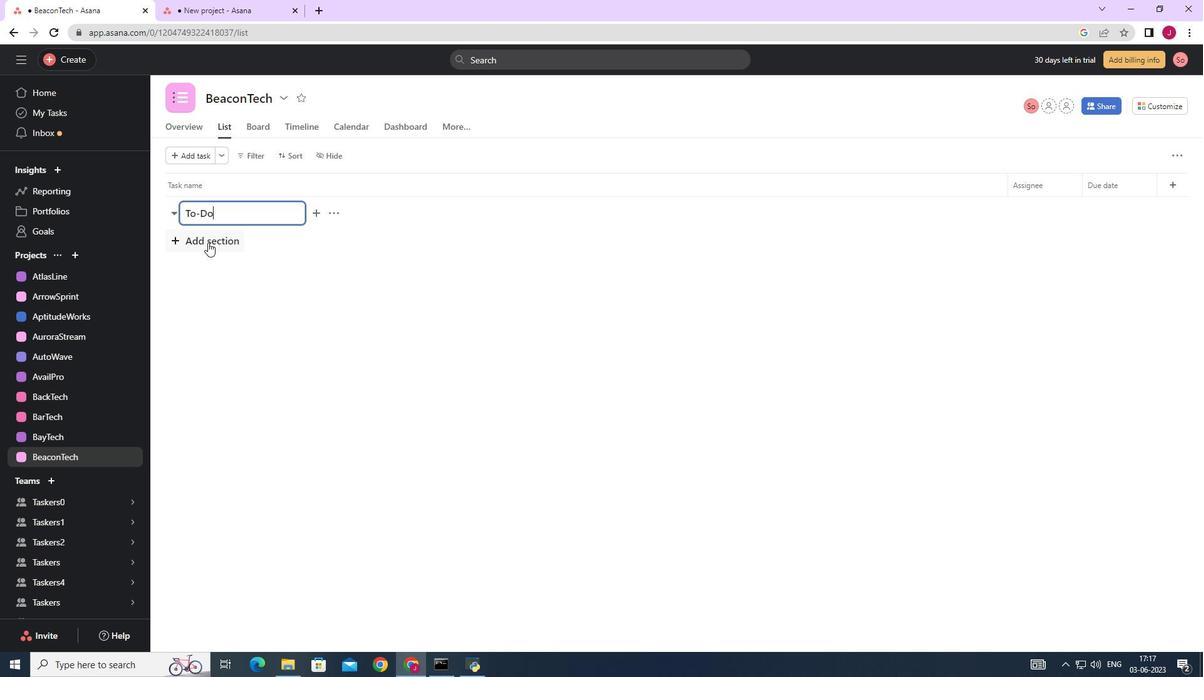 
Action: Mouse pressed left at (210, 242)
Screenshot: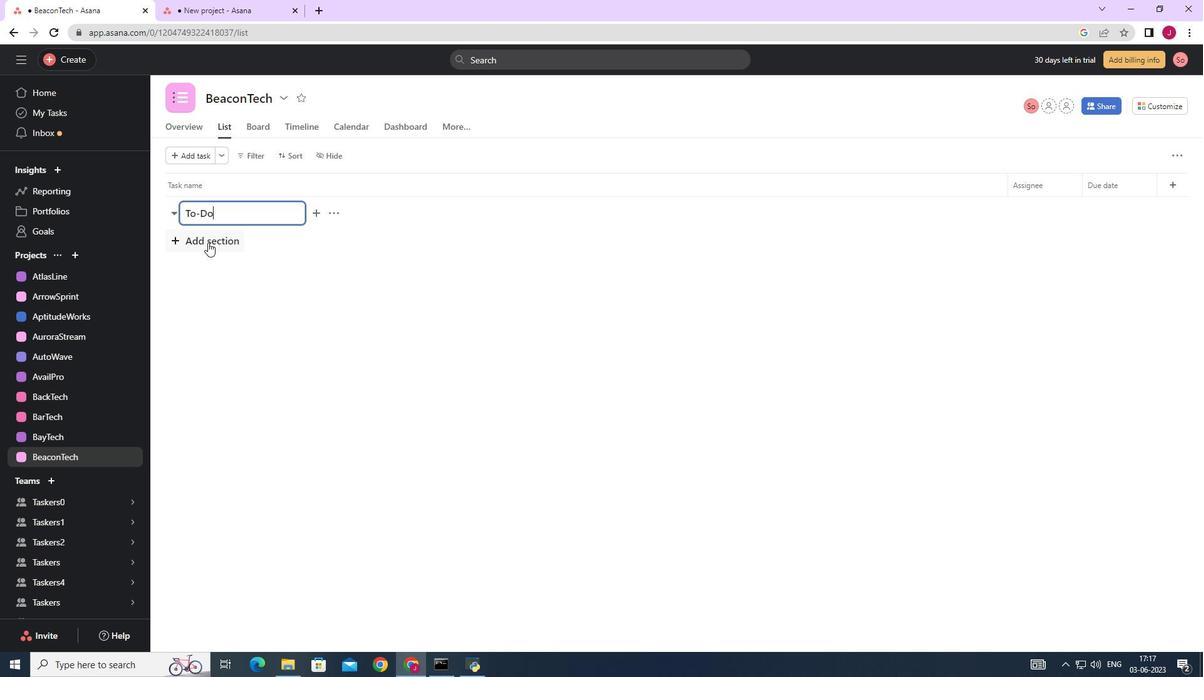 
Action: Mouse moved to (211, 242)
Screenshot: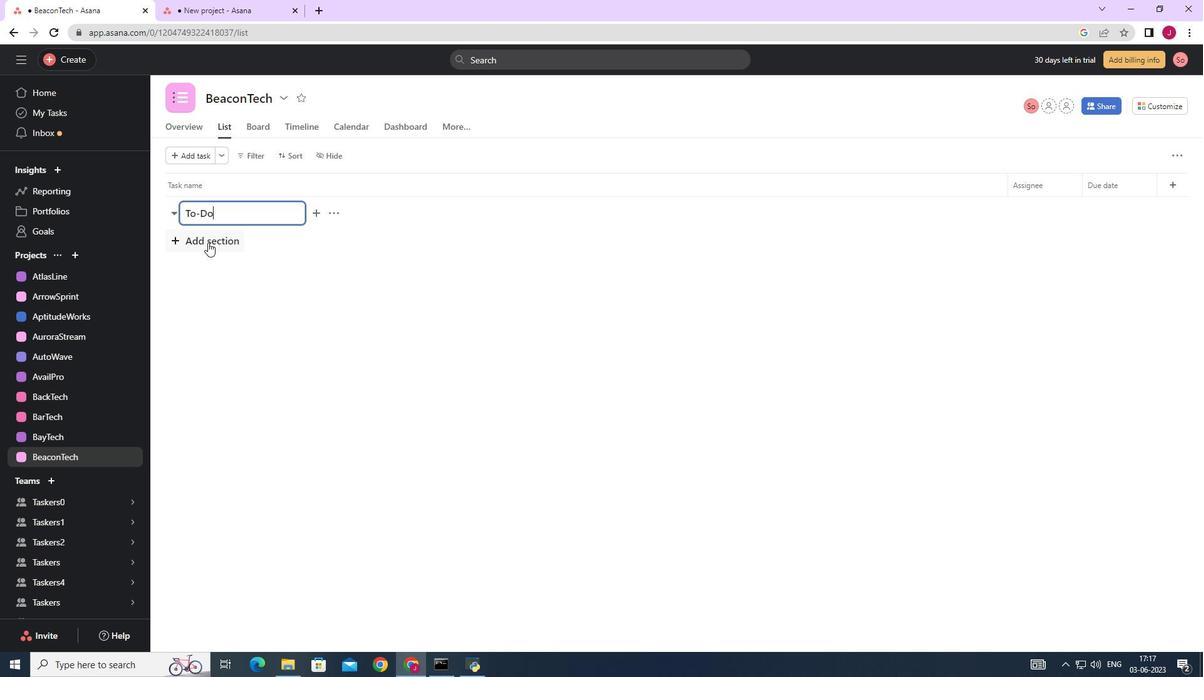 
Action: Key pressed <Key.caps_lock>D<Key.caps_lock>oing
Screenshot: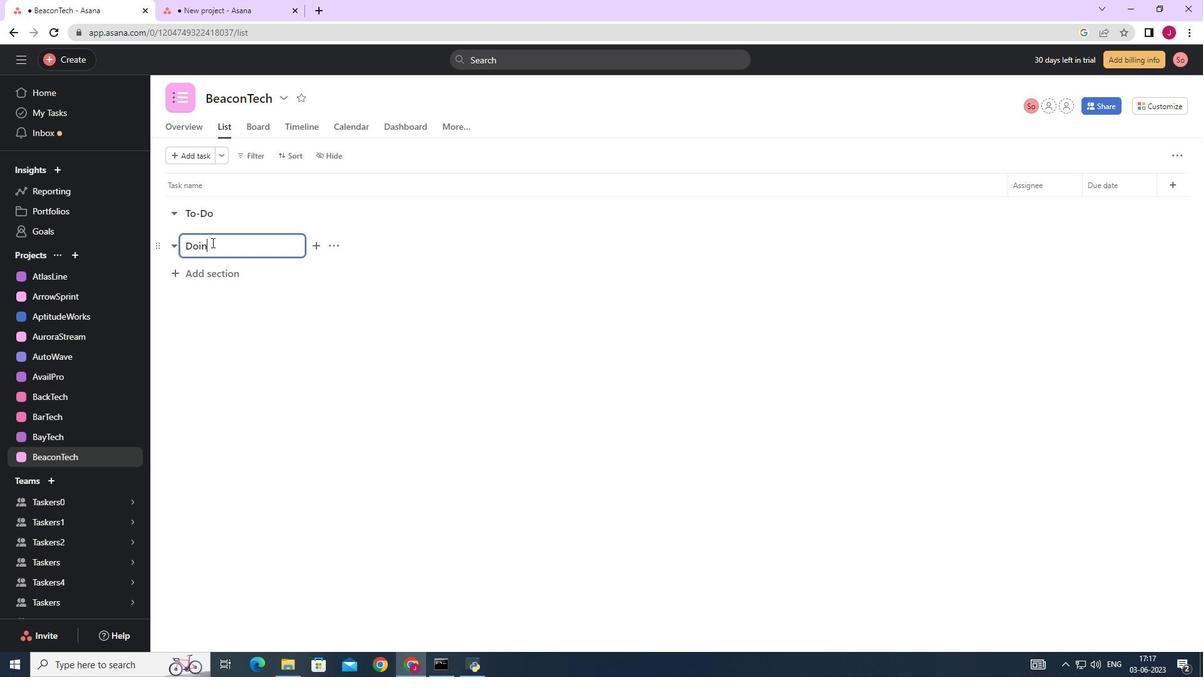 
Action: Mouse moved to (217, 277)
Screenshot: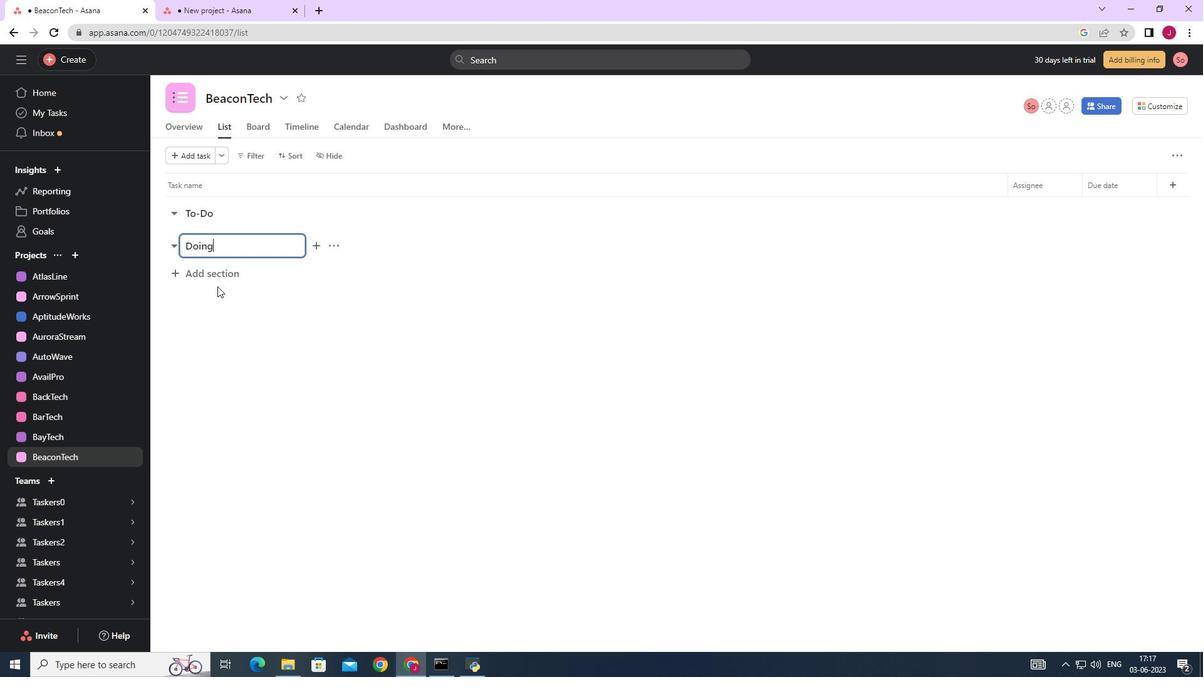 
Action: Mouse pressed left at (217, 277)
Screenshot: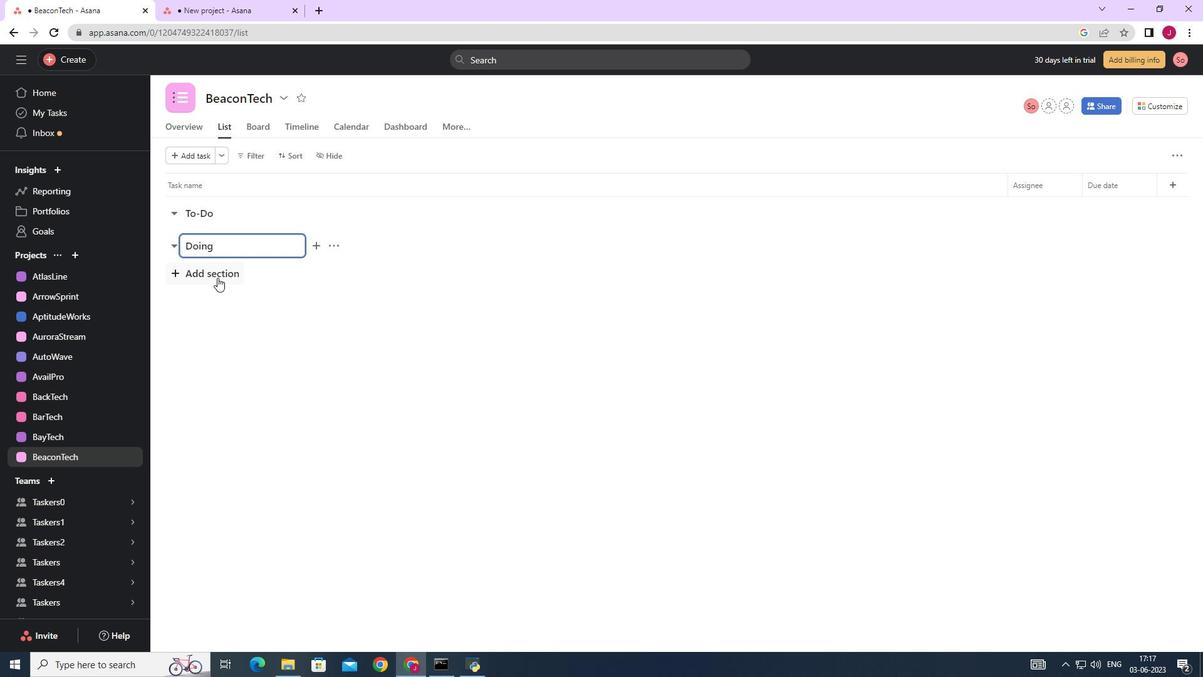 
Action: Mouse moved to (217, 277)
Screenshot: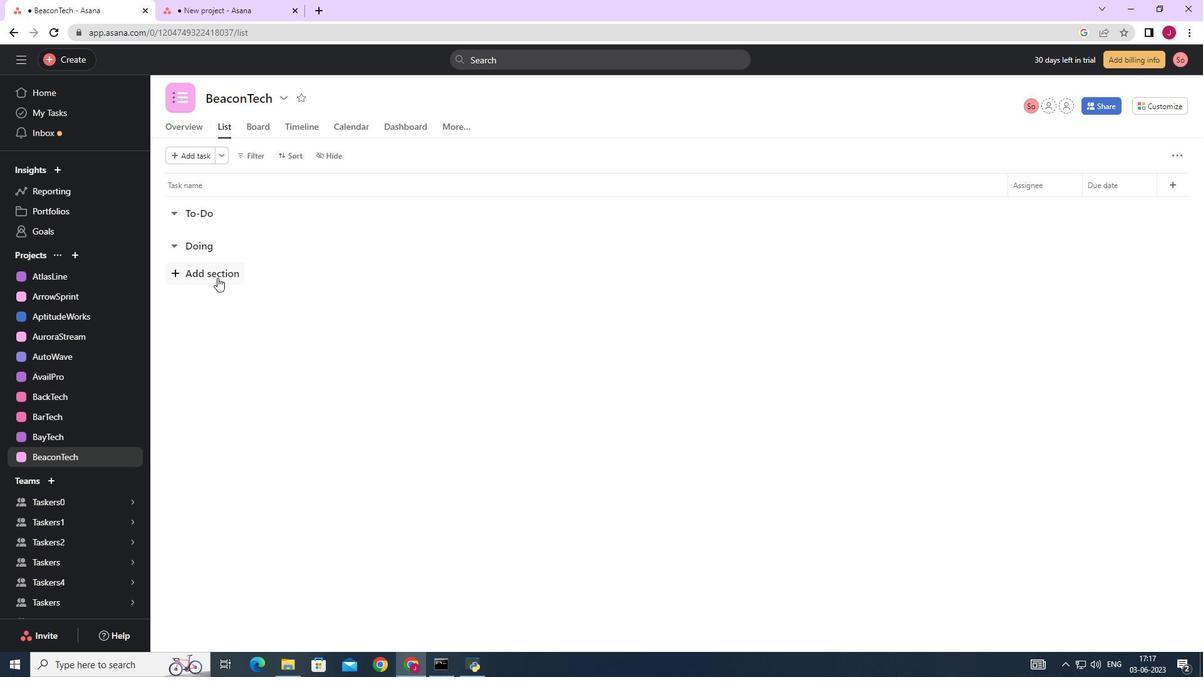 
Action: Key pressed <Key.caps_lock>D<Key.caps_lock>one
Screenshot: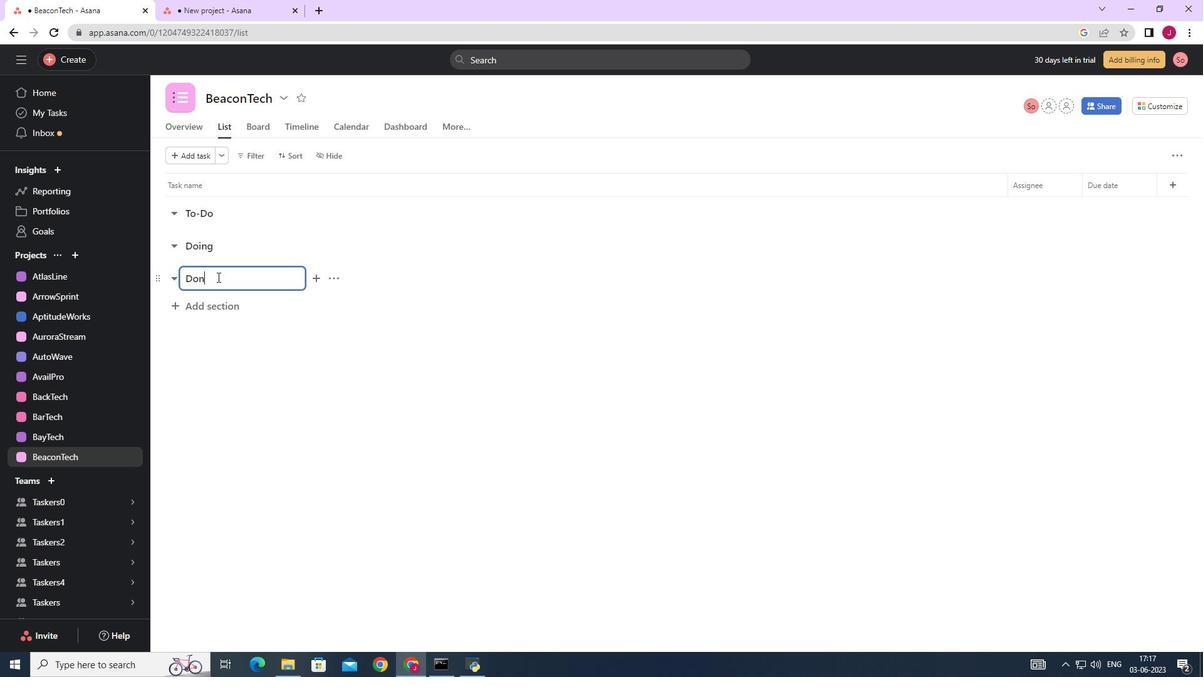 
Action: Mouse moved to (221, 305)
Screenshot: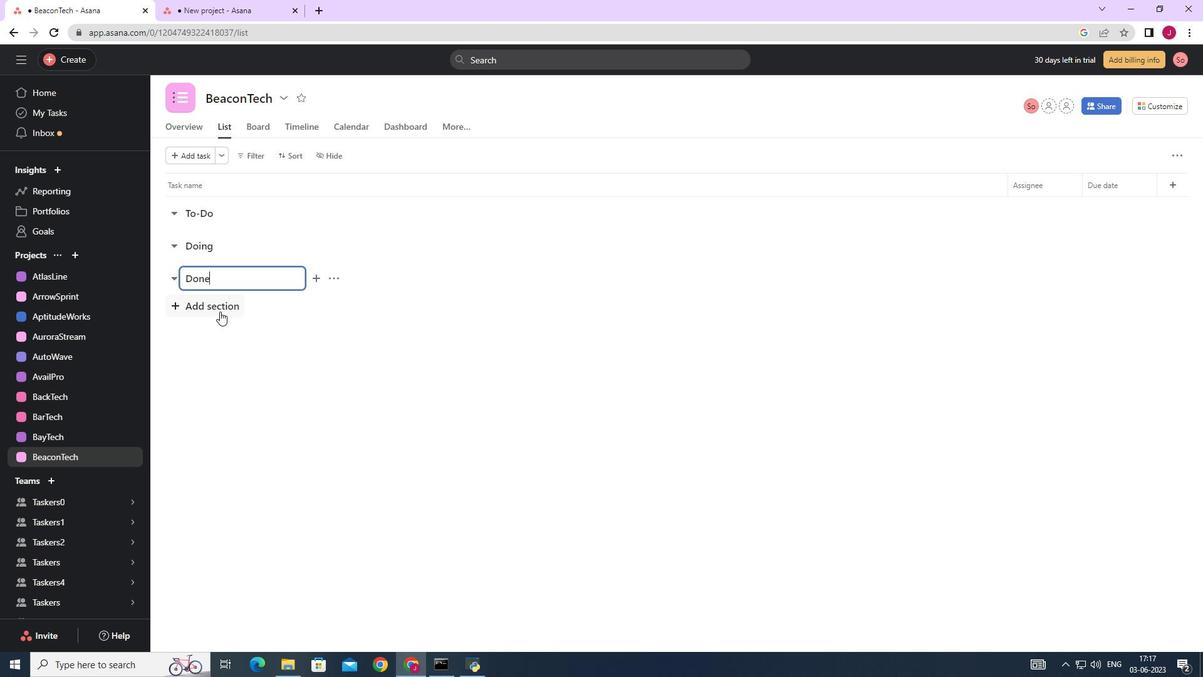 
Action: Mouse pressed left at (221, 305)
Screenshot: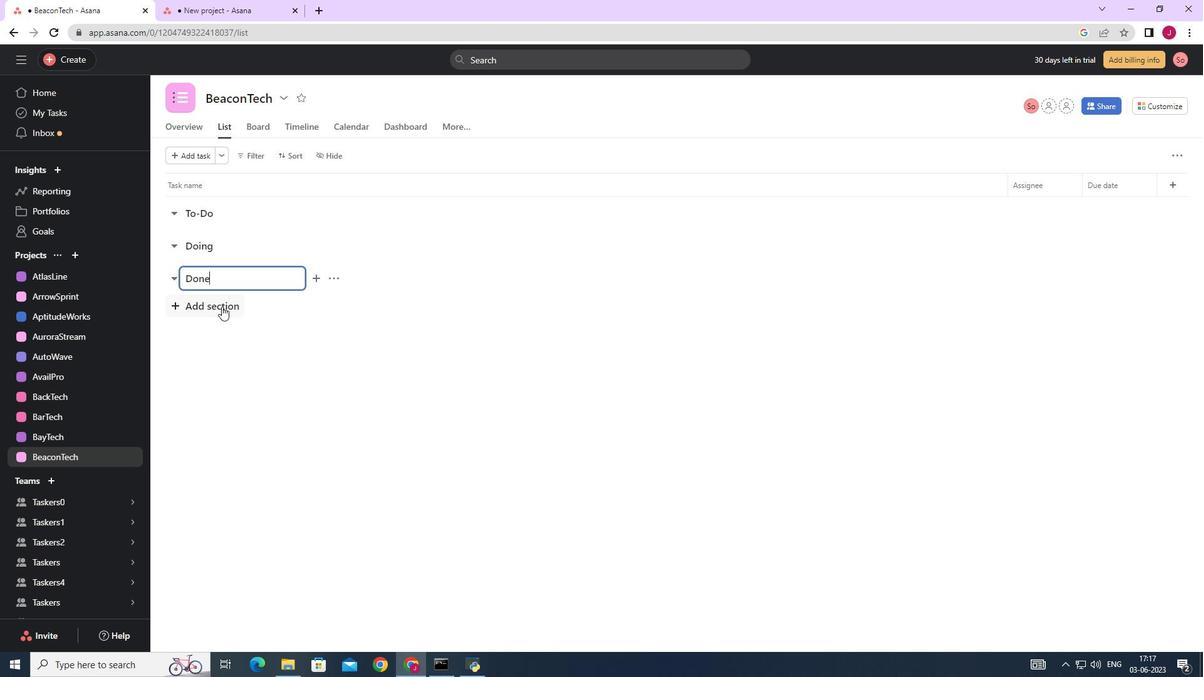 
